 Task: Look for space in Sebdou, Algeria from 11th June, 2023 to 15th June, 2023 for 2 adults in price range Rs.7000 to Rs.16000. Place can be private room with 1  bedroom having 2 beds and 1 bathroom. Property type can be house, flat, hotel. Amenities needed are: washing machine. Booking option can be shelf check-in. Required host language is .
Action: Mouse moved to (732, 101)
Screenshot: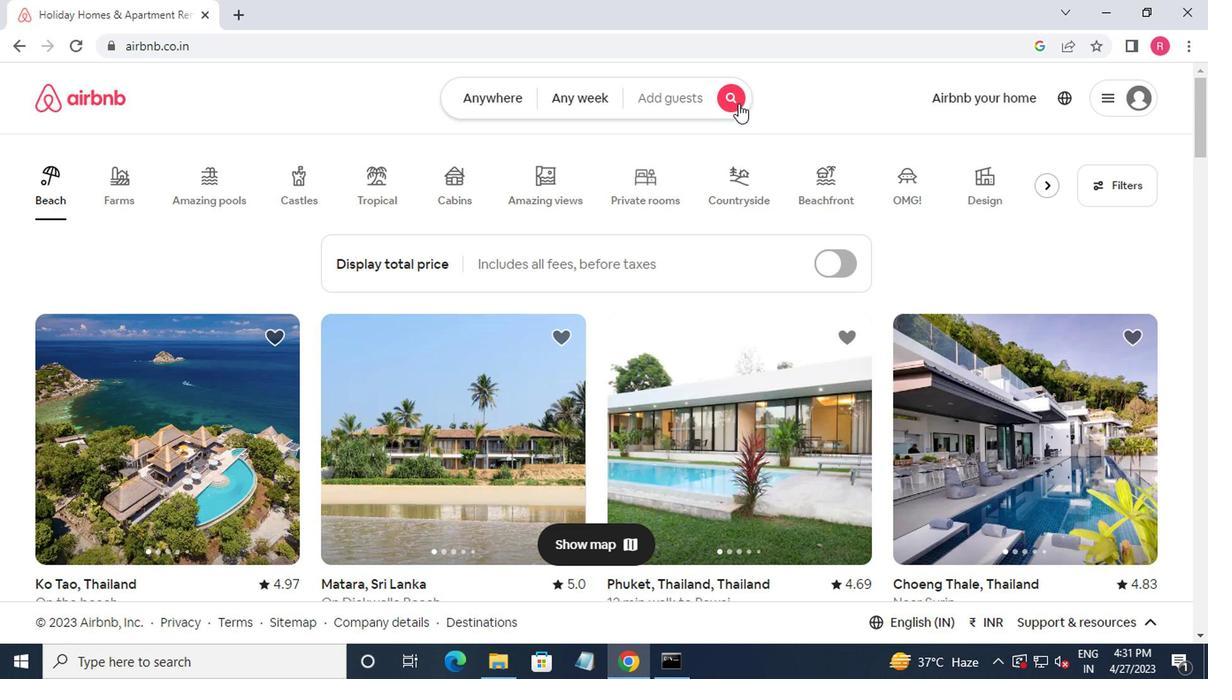 
Action: Mouse pressed left at (732, 101)
Screenshot: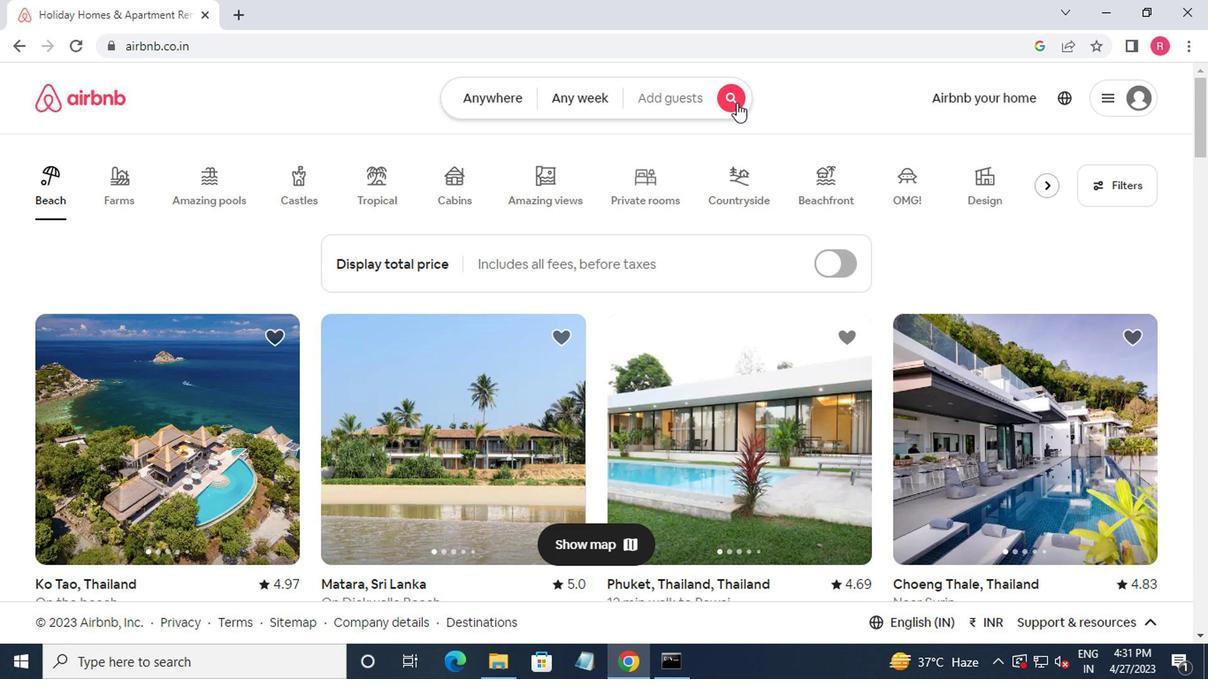 
Action: Mouse moved to (340, 170)
Screenshot: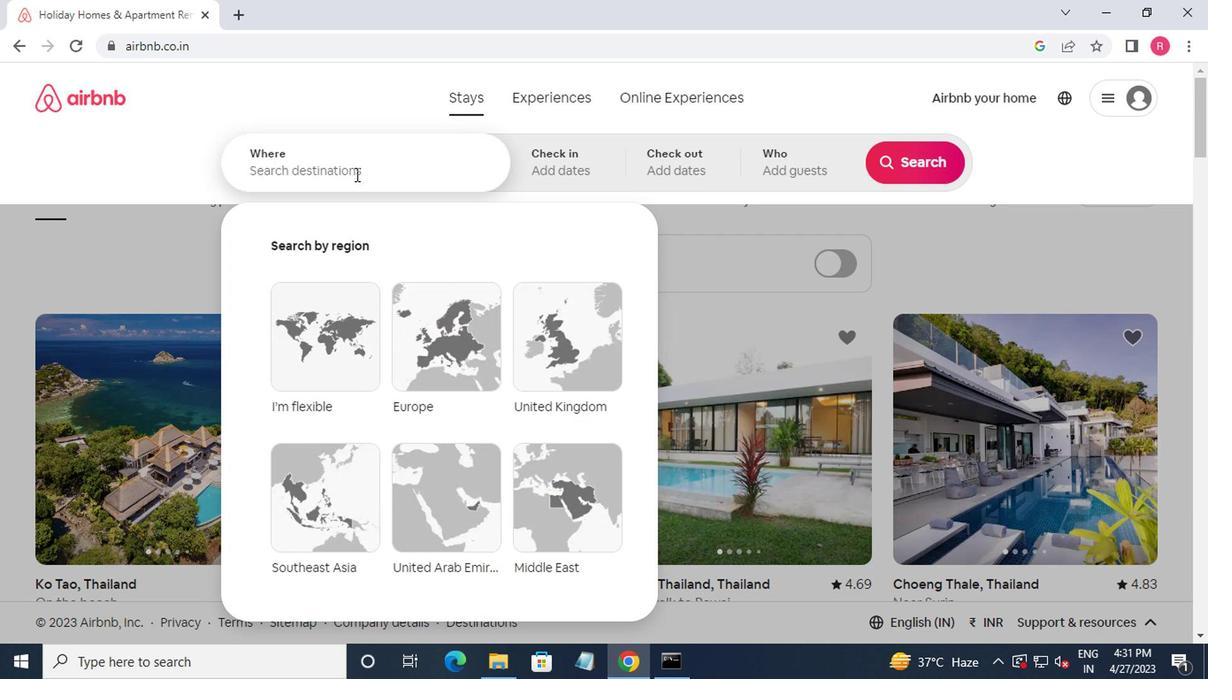 
Action: Mouse pressed left at (340, 170)
Screenshot: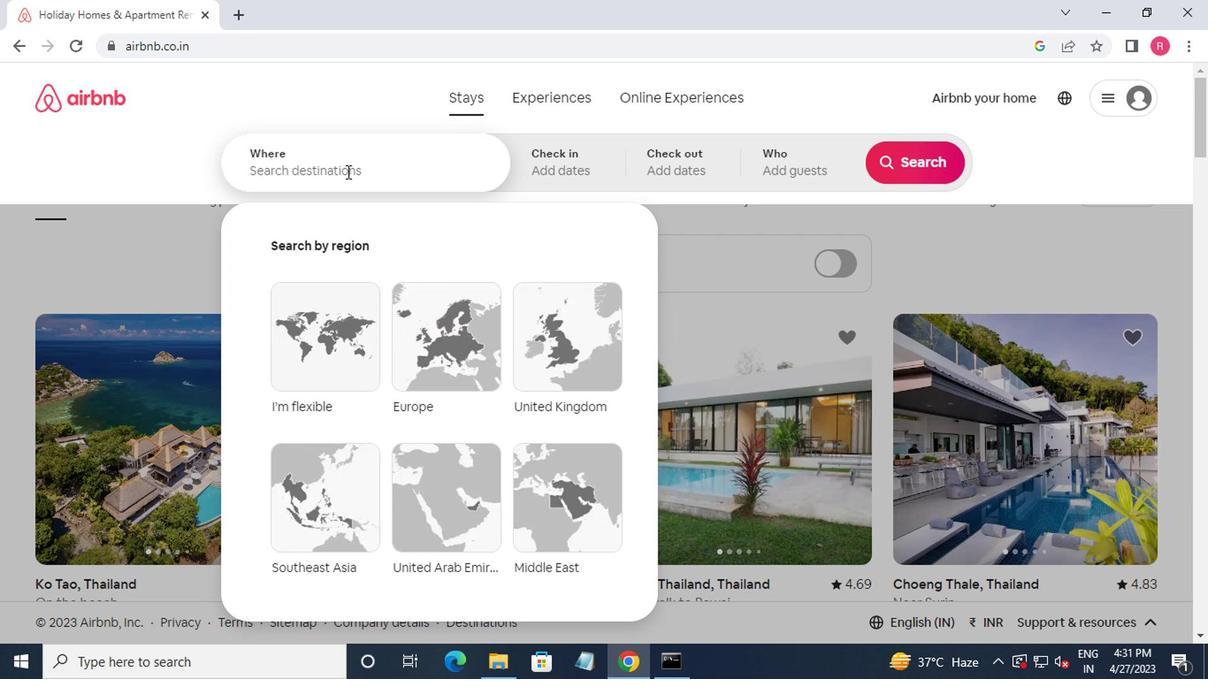 
Action: Mouse moved to (344, 185)
Screenshot: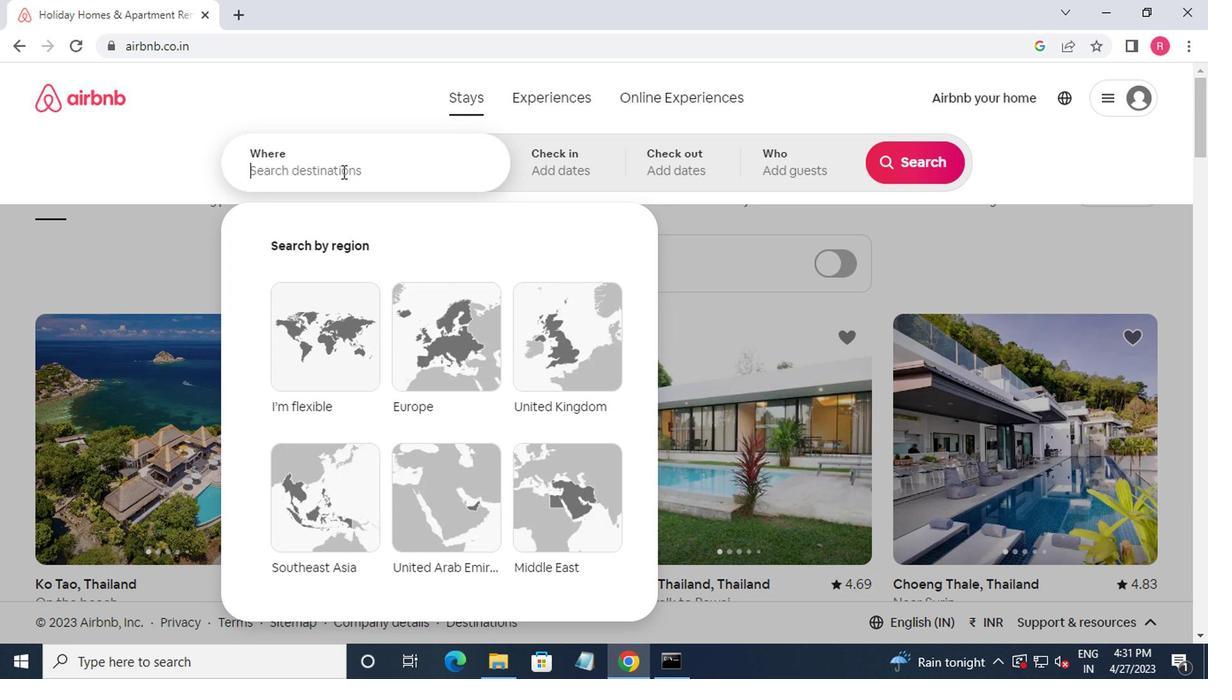 
Action: Key pressed sebdou,al<Key.down><Key.enter>
Screenshot: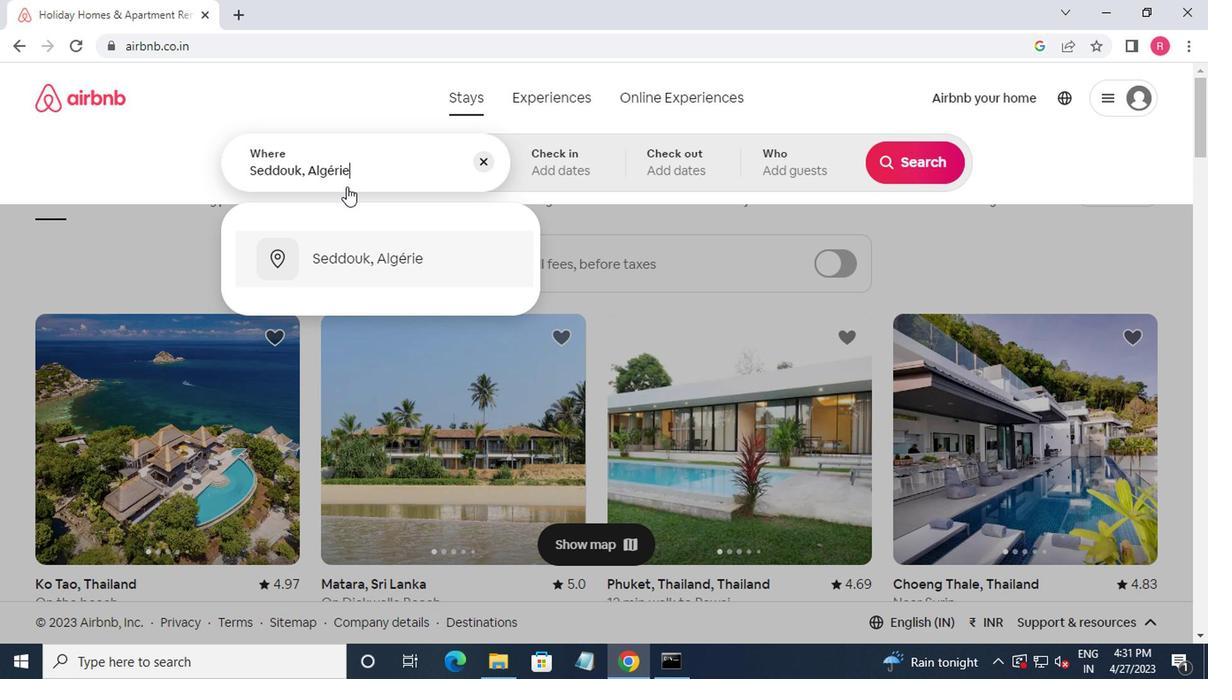 
Action: Mouse moved to (890, 298)
Screenshot: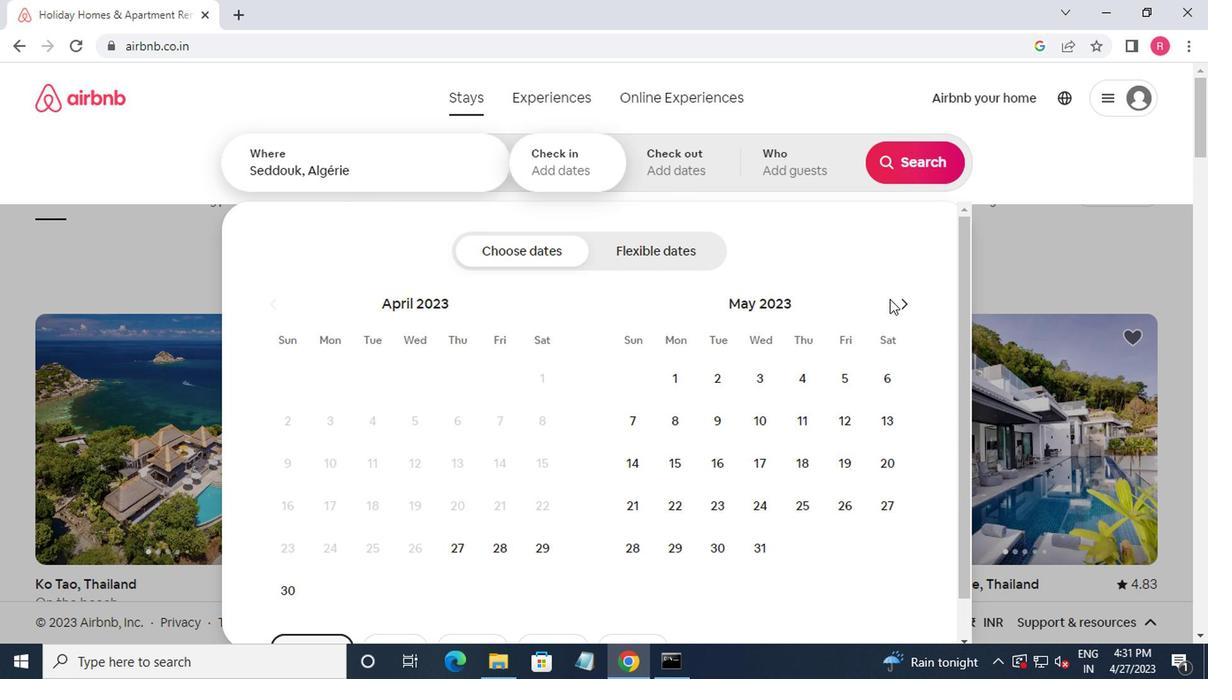 
Action: Mouse pressed left at (890, 298)
Screenshot: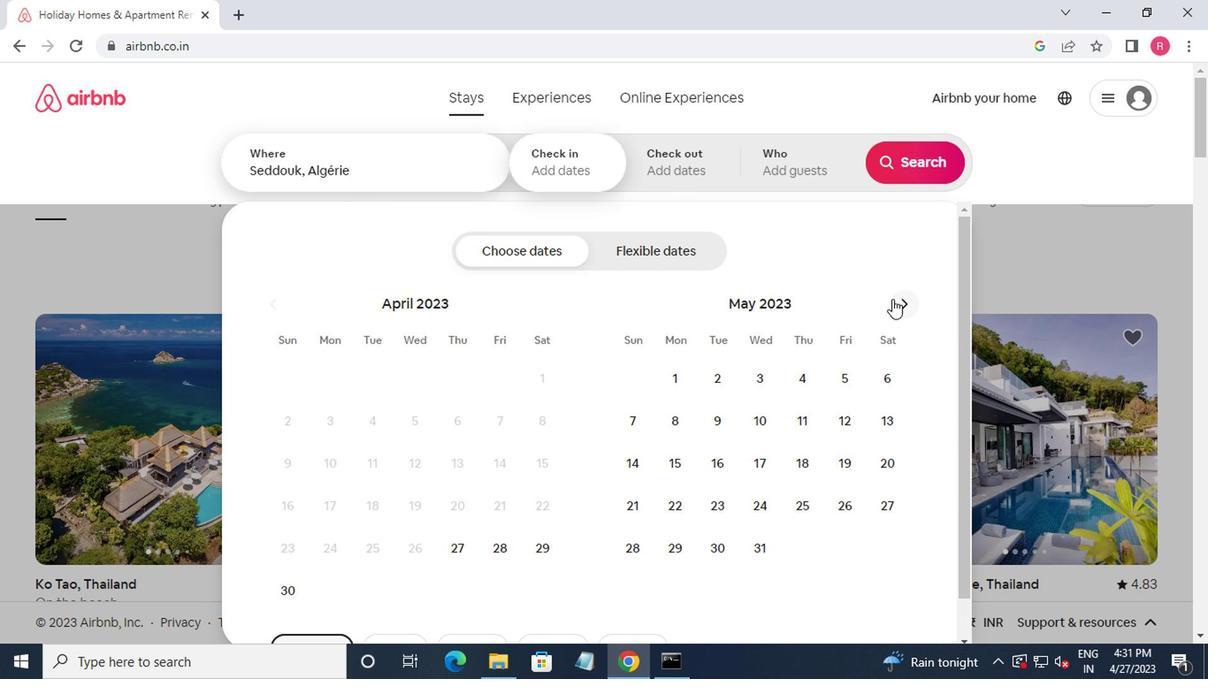 
Action: Mouse moved to (648, 470)
Screenshot: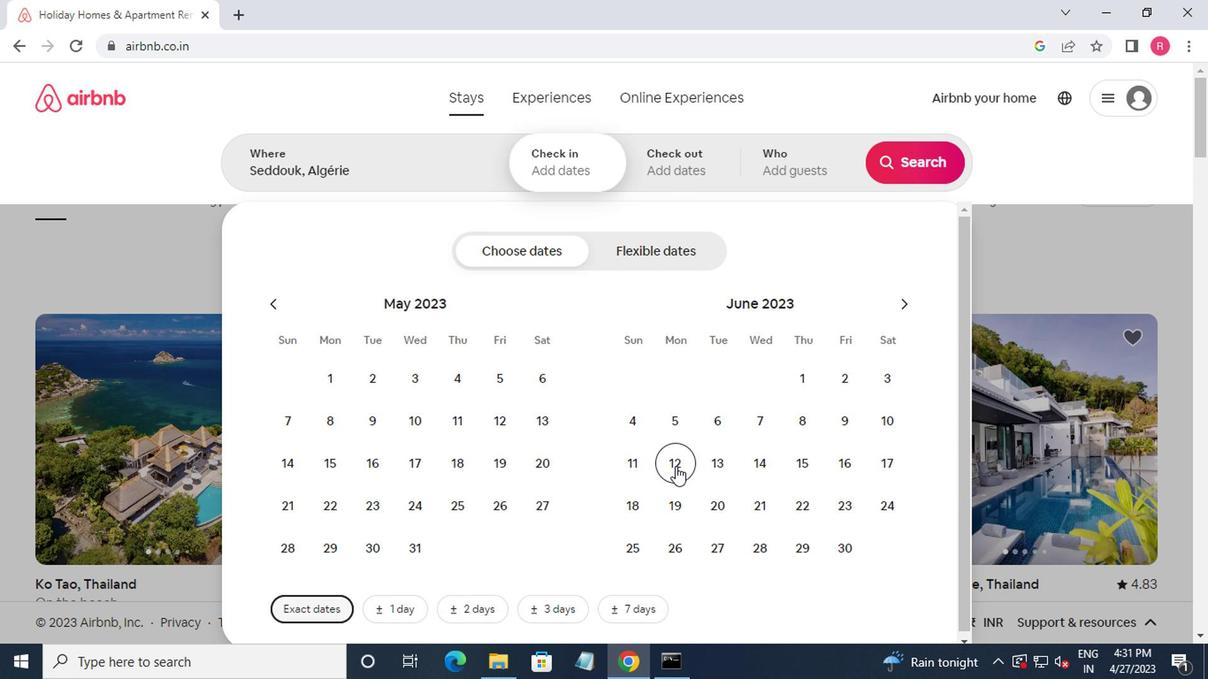 
Action: Mouse pressed left at (648, 470)
Screenshot: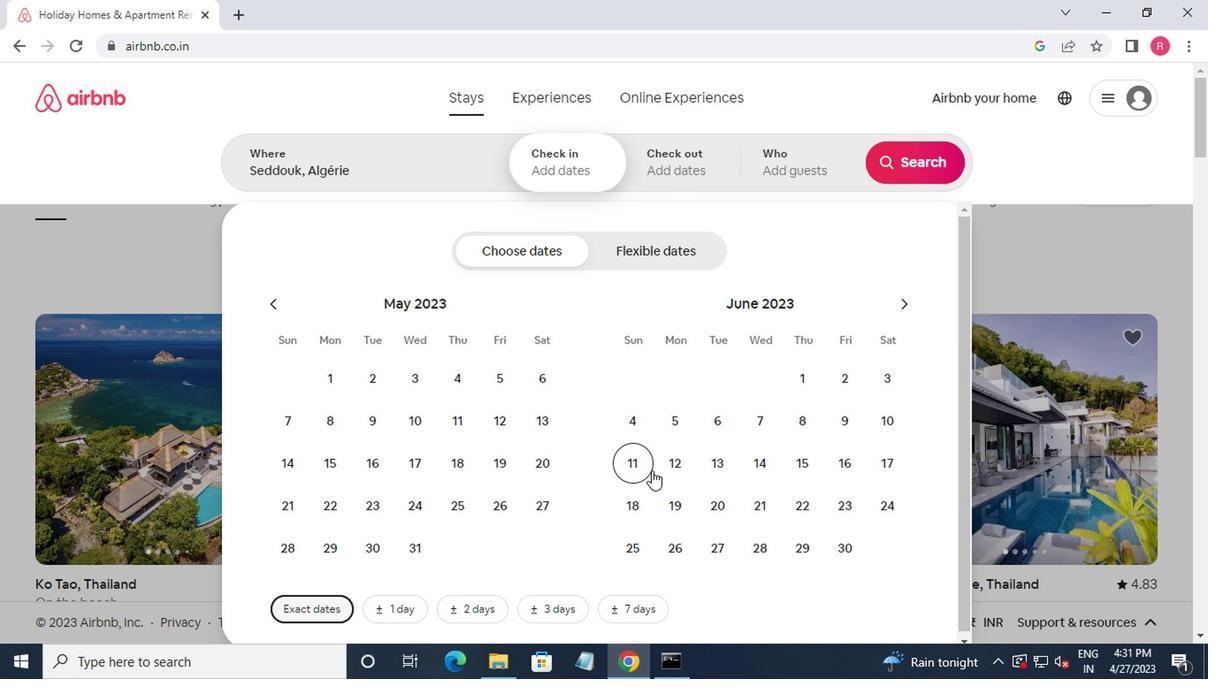 
Action: Mouse moved to (808, 470)
Screenshot: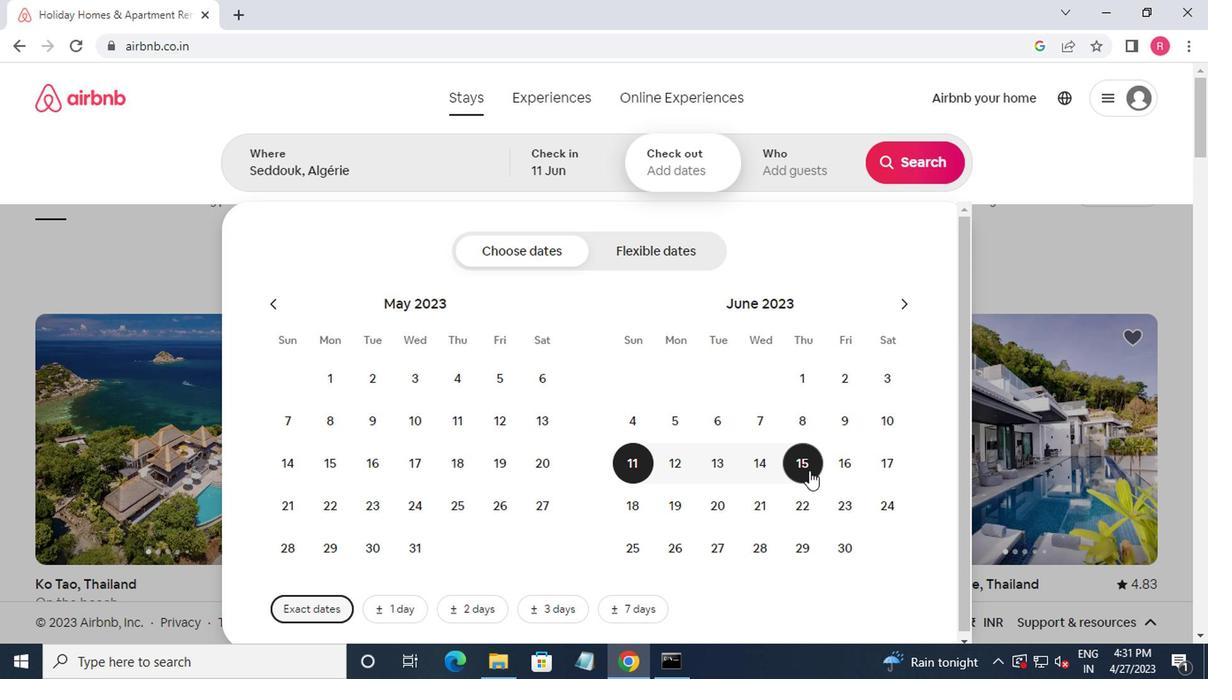 
Action: Mouse pressed left at (808, 470)
Screenshot: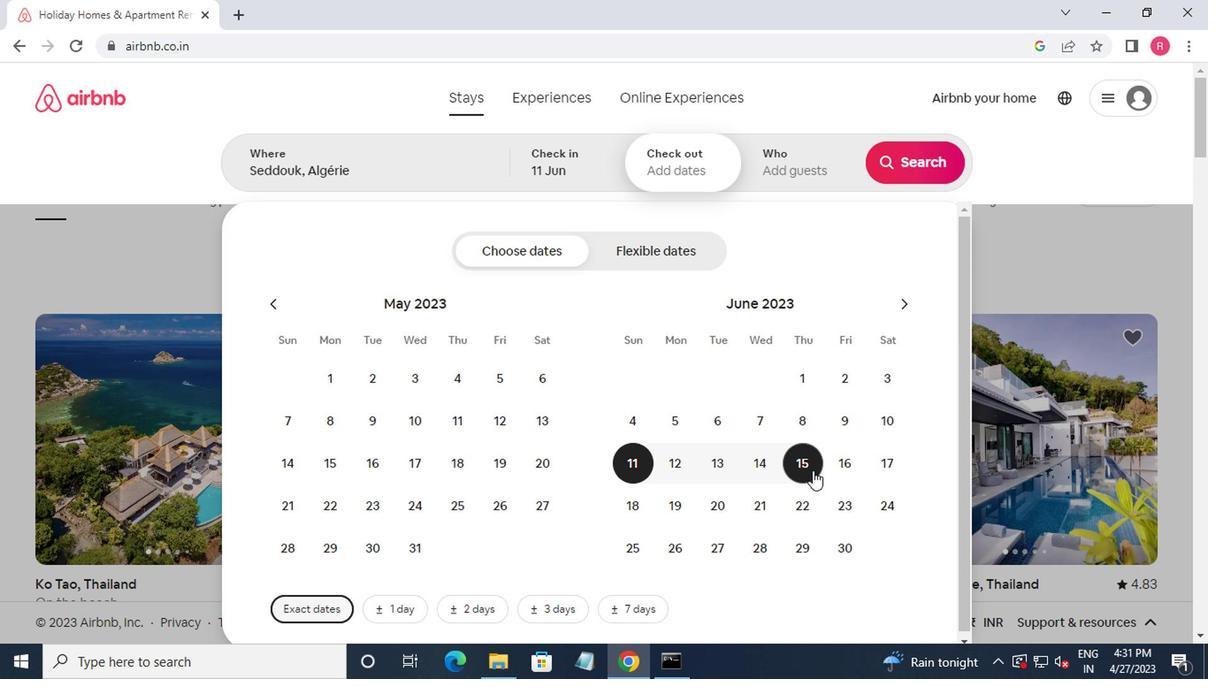 
Action: Mouse moved to (790, 150)
Screenshot: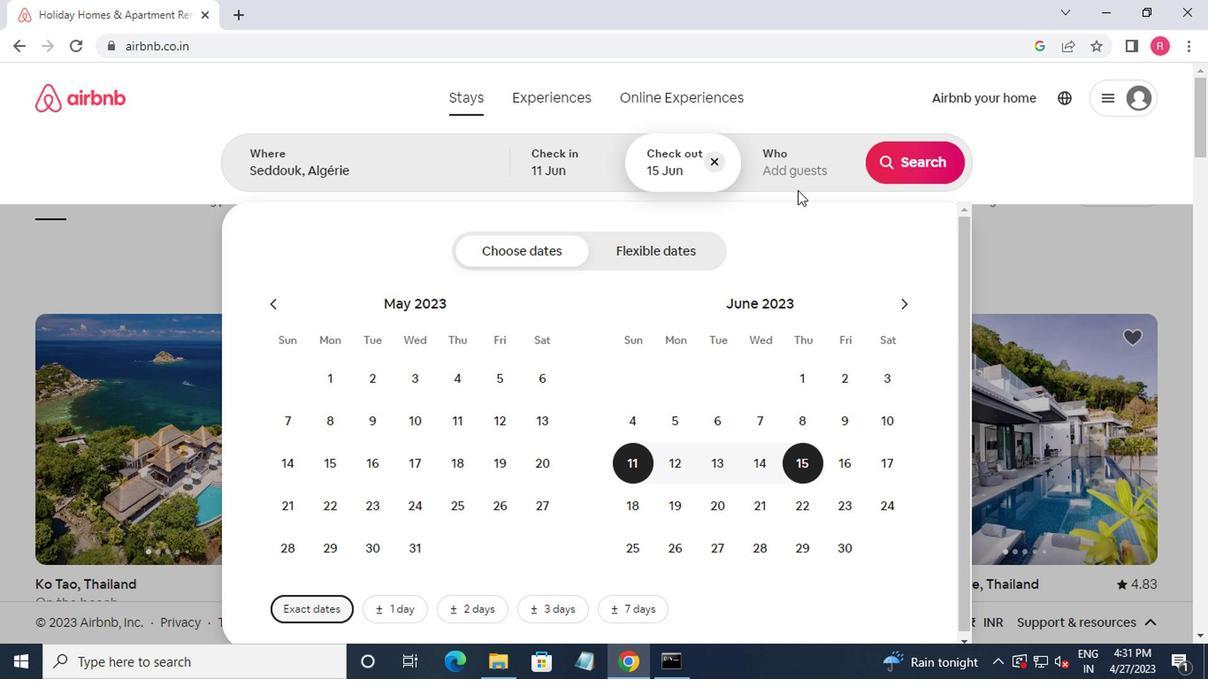 
Action: Mouse pressed left at (790, 150)
Screenshot: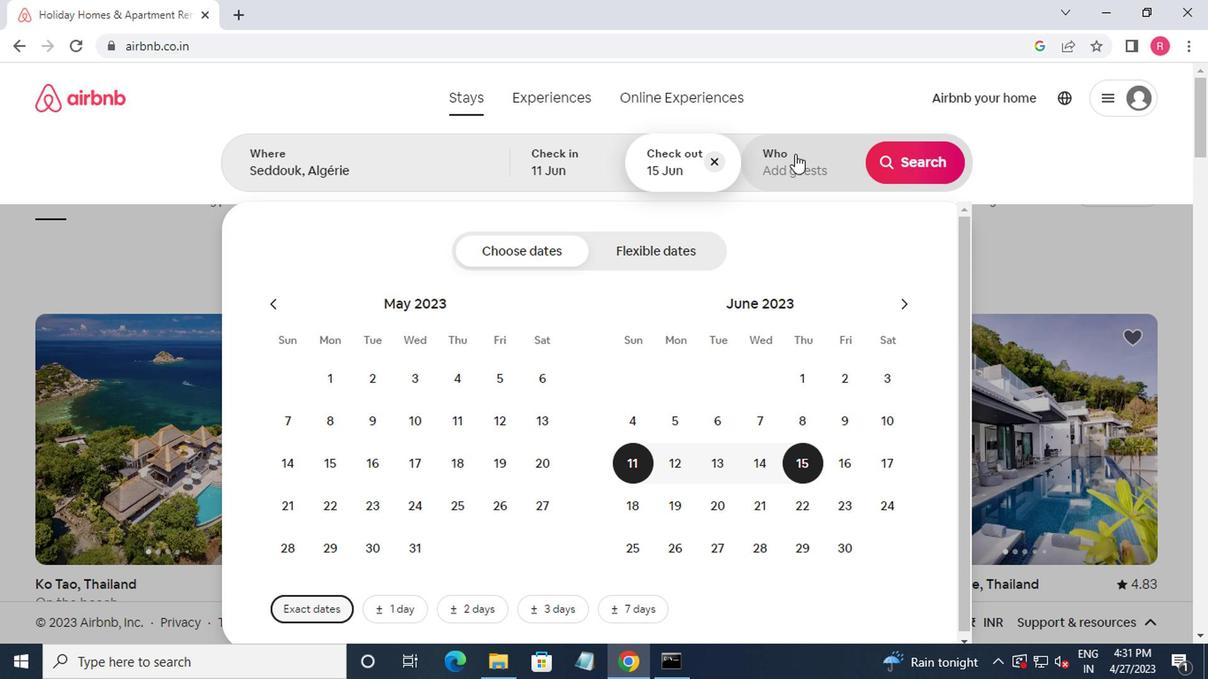 
Action: Mouse moved to (900, 248)
Screenshot: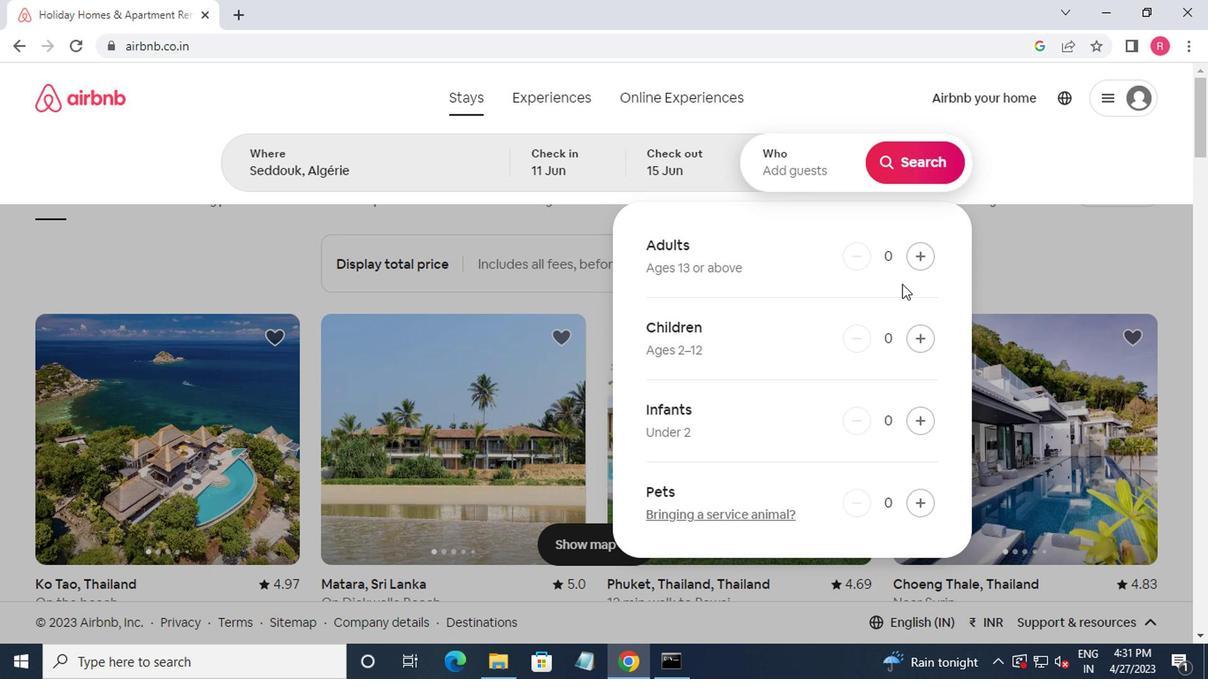 
Action: Mouse pressed left at (900, 248)
Screenshot: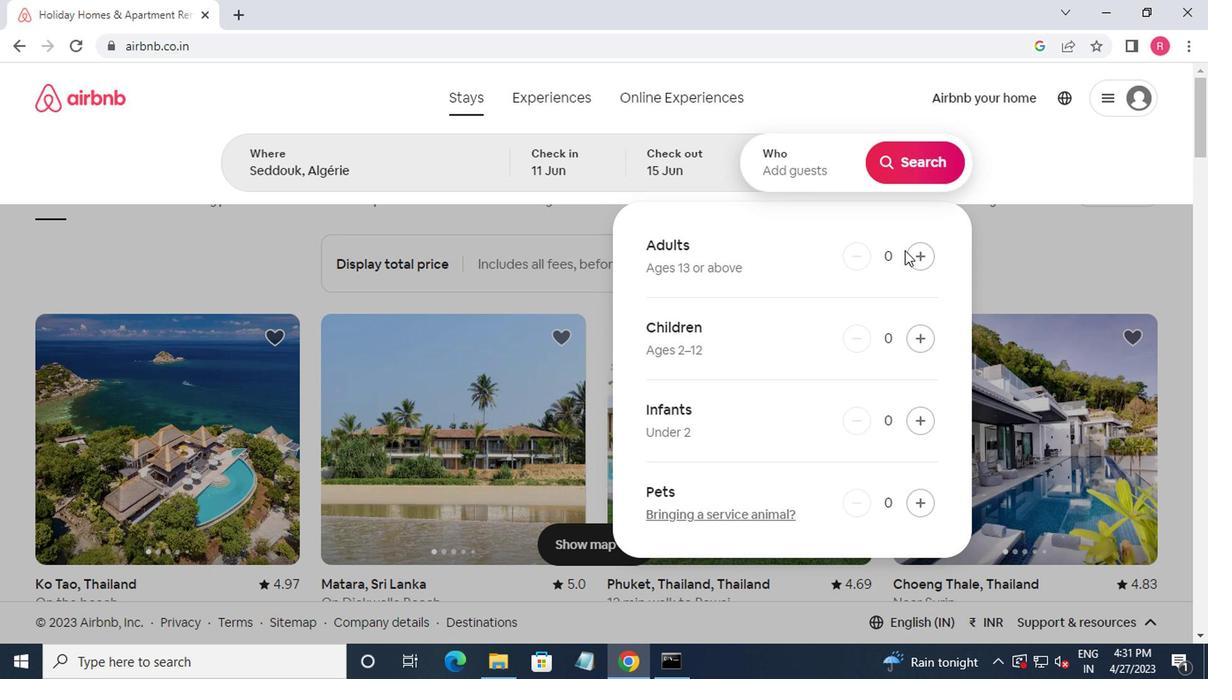 
Action: Mouse pressed left at (900, 248)
Screenshot: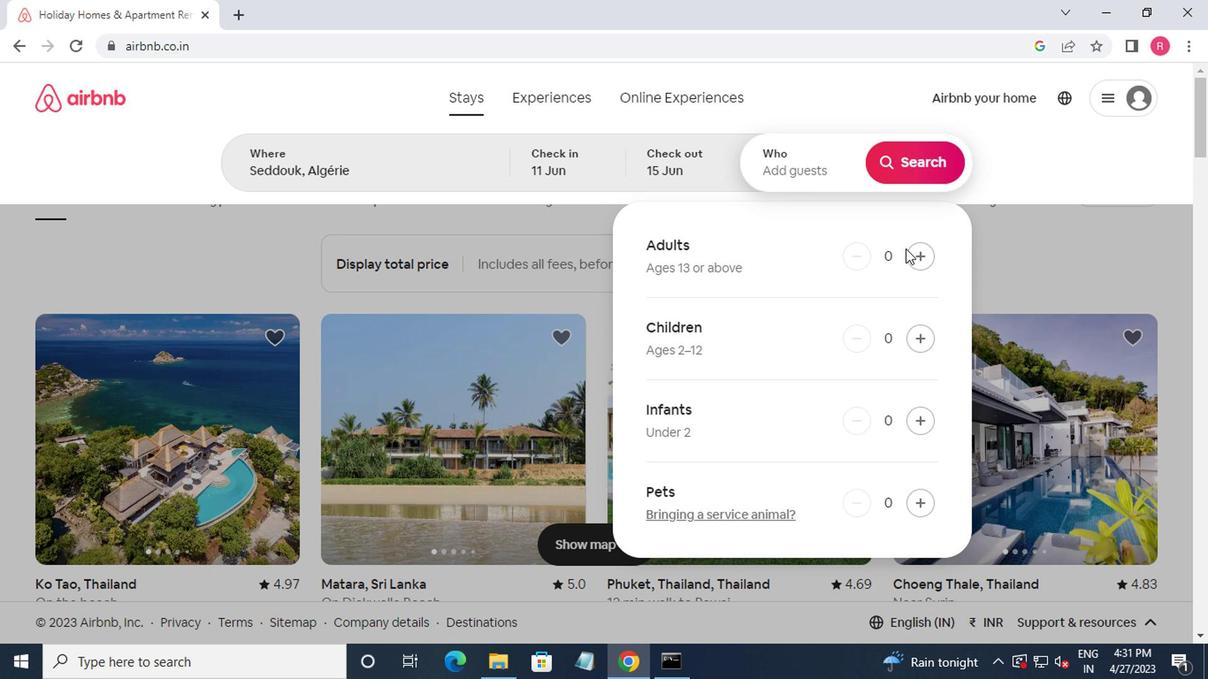 
Action: Mouse moved to (907, 252)
Screenshot: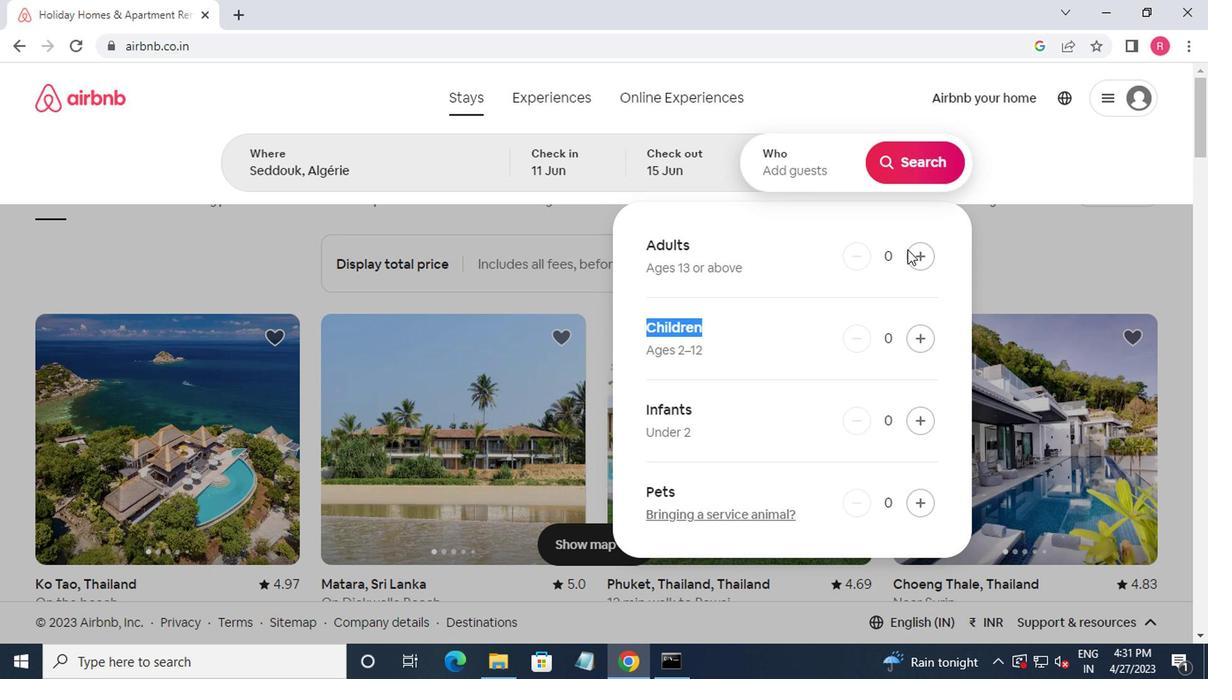 
Action: Mouse pressed left at (907, 252)
Screenshot: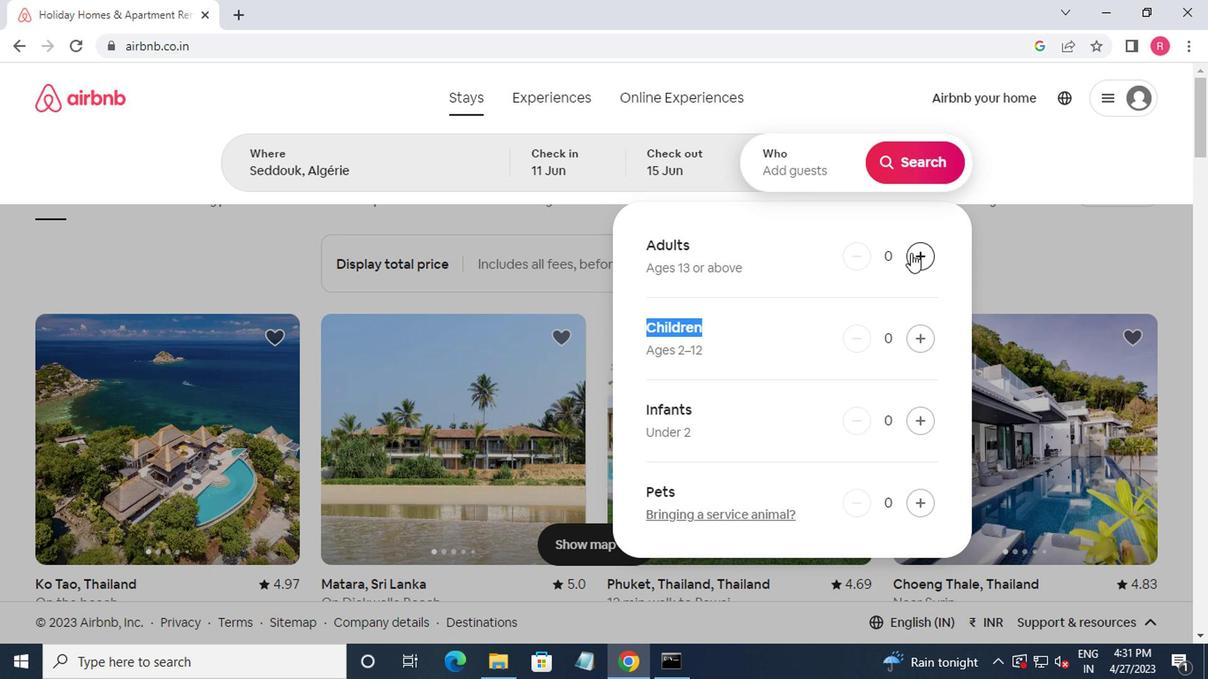 
Action: Mouse pressed left at (907, 252)
Screenshot: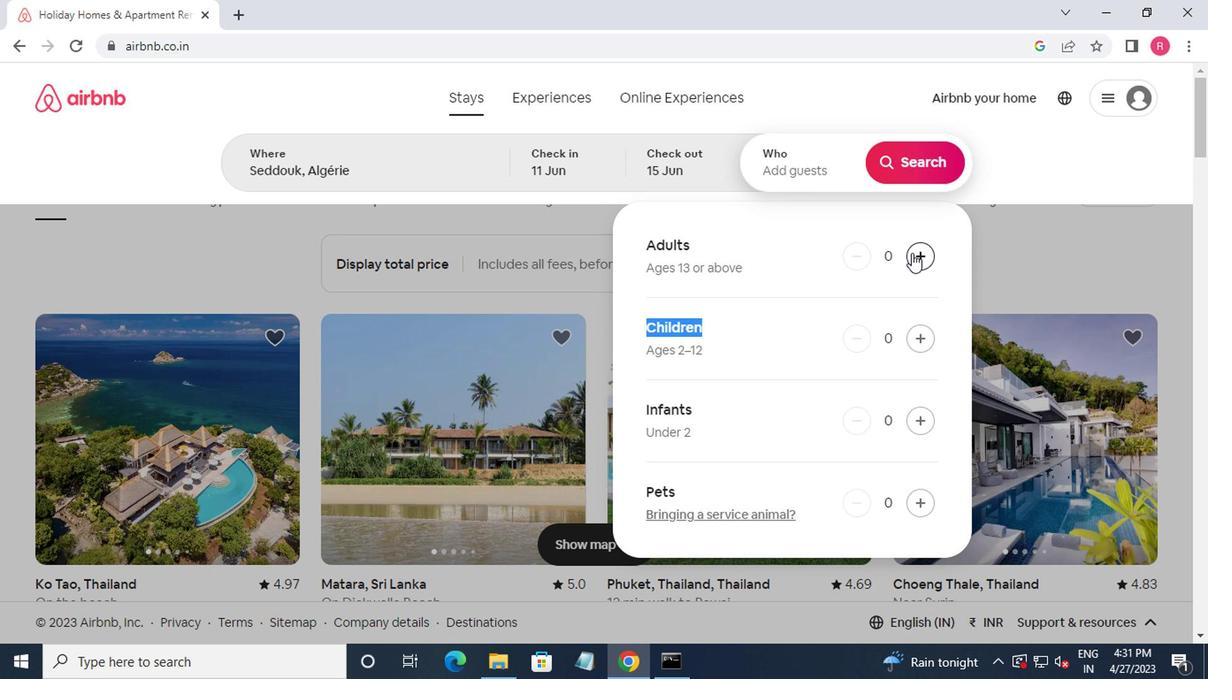 
Action: Mouse moved to (898, 180)
Screenshot: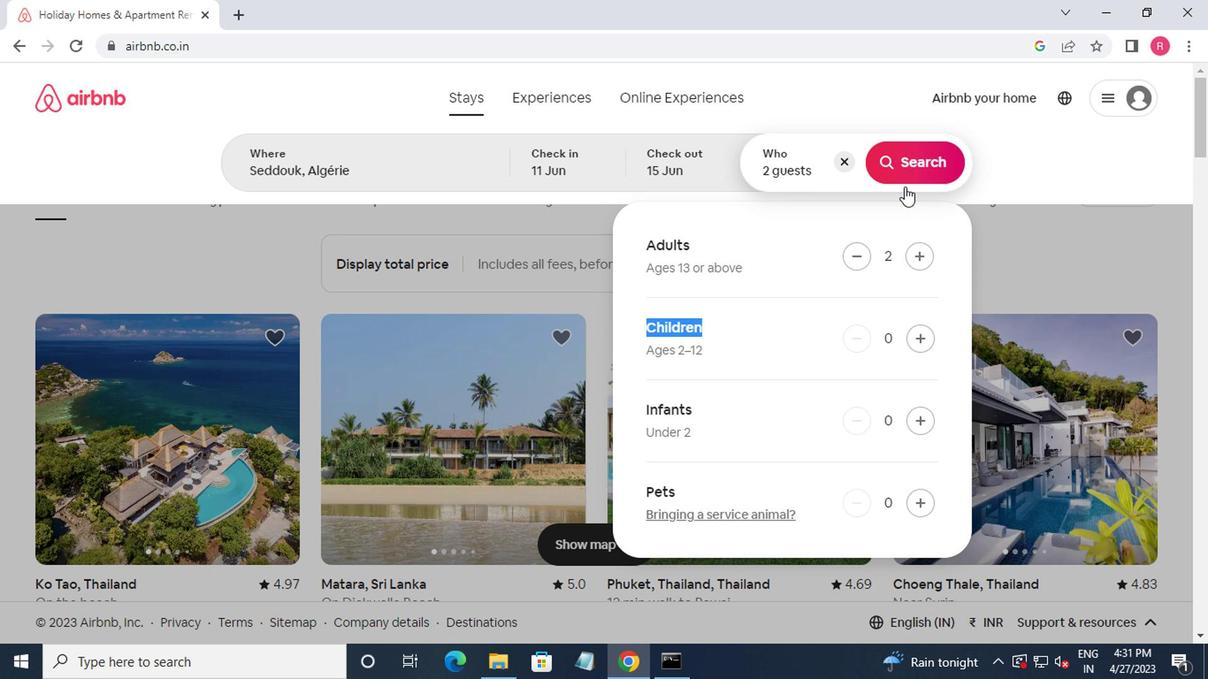 
Action: Mouse pressed left at (898, 180)
Screenshot: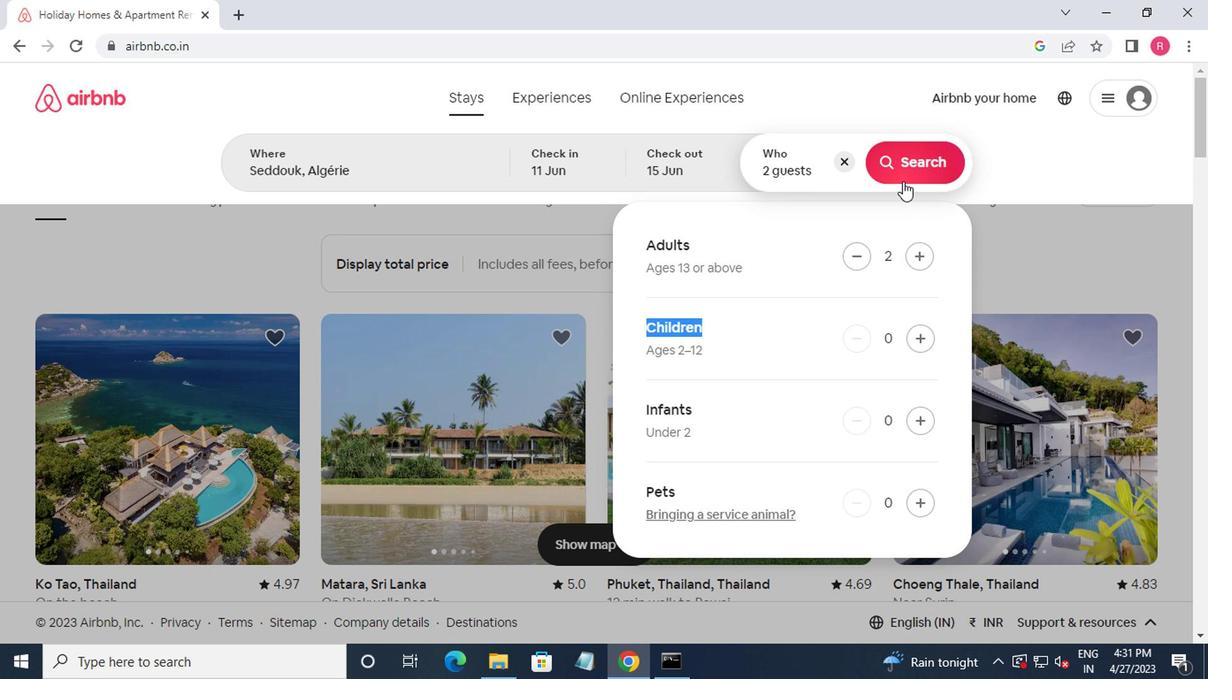 
Action: Mouse moved to (1098, 174)
Screenshot: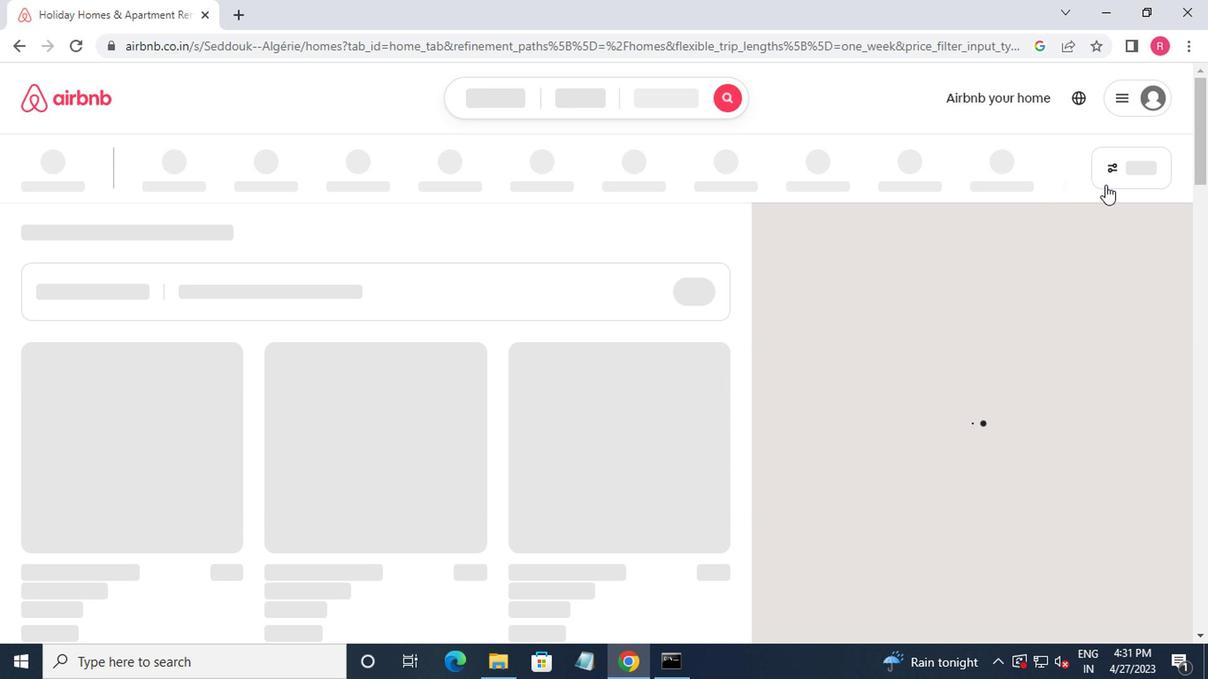 
Action: Mouse pressed left at (1098, 174)
Screenshot: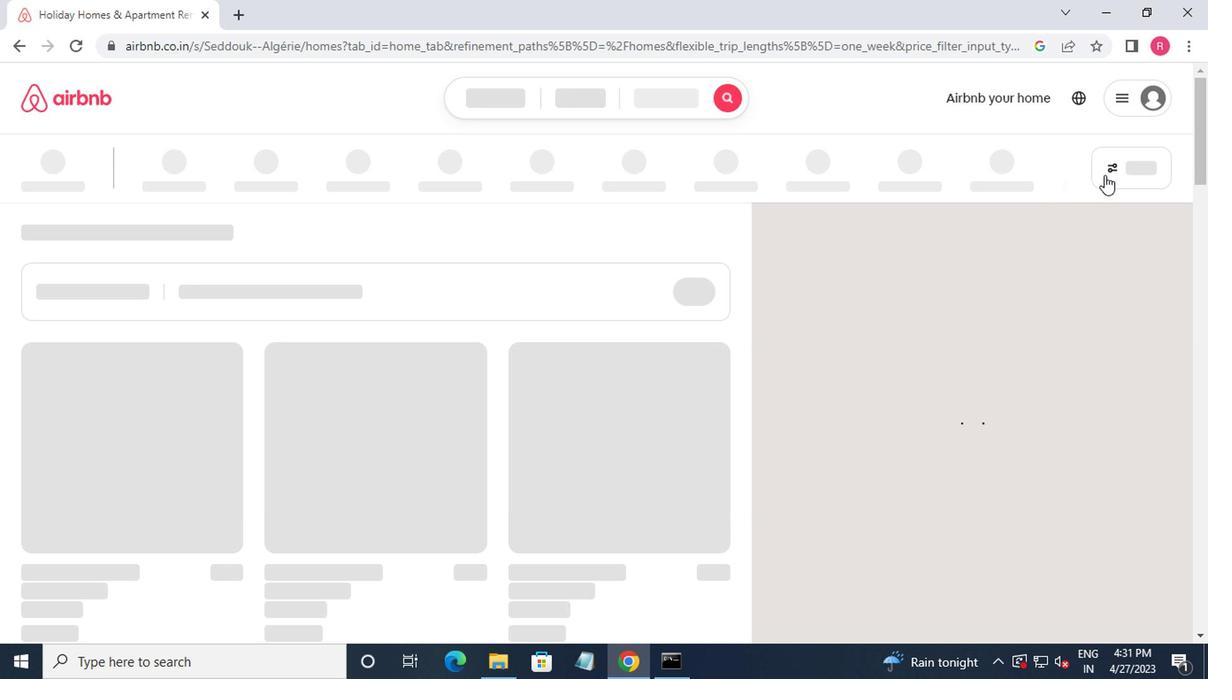 
Action: Mouse moved to (406, 390)
Screenshot: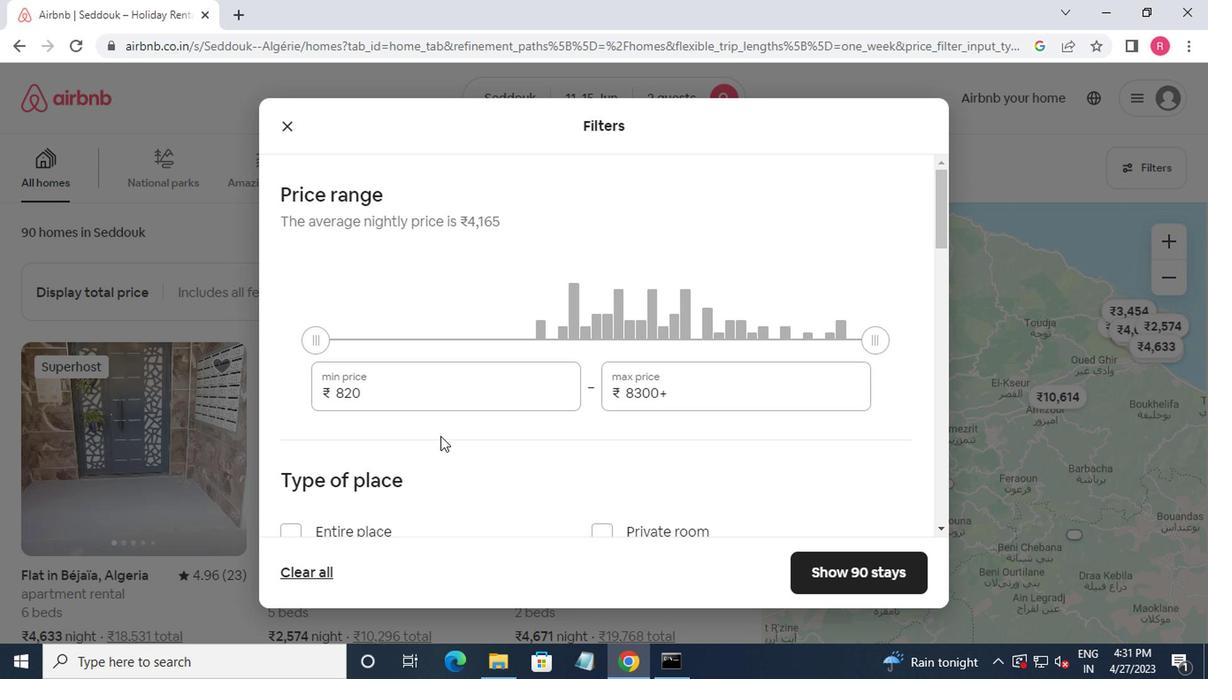 
Action: Mouse pressed left at (406, 390)
Screenshot: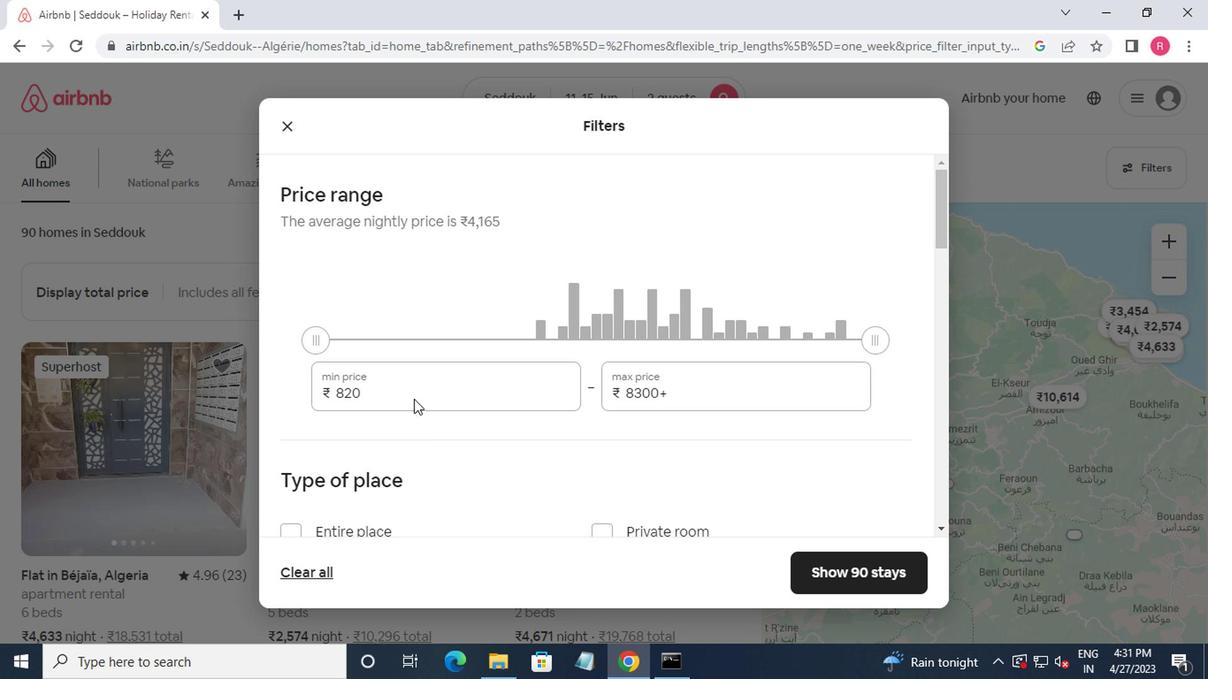 
Action: Mouse moved to (412, 393)
Screenshot: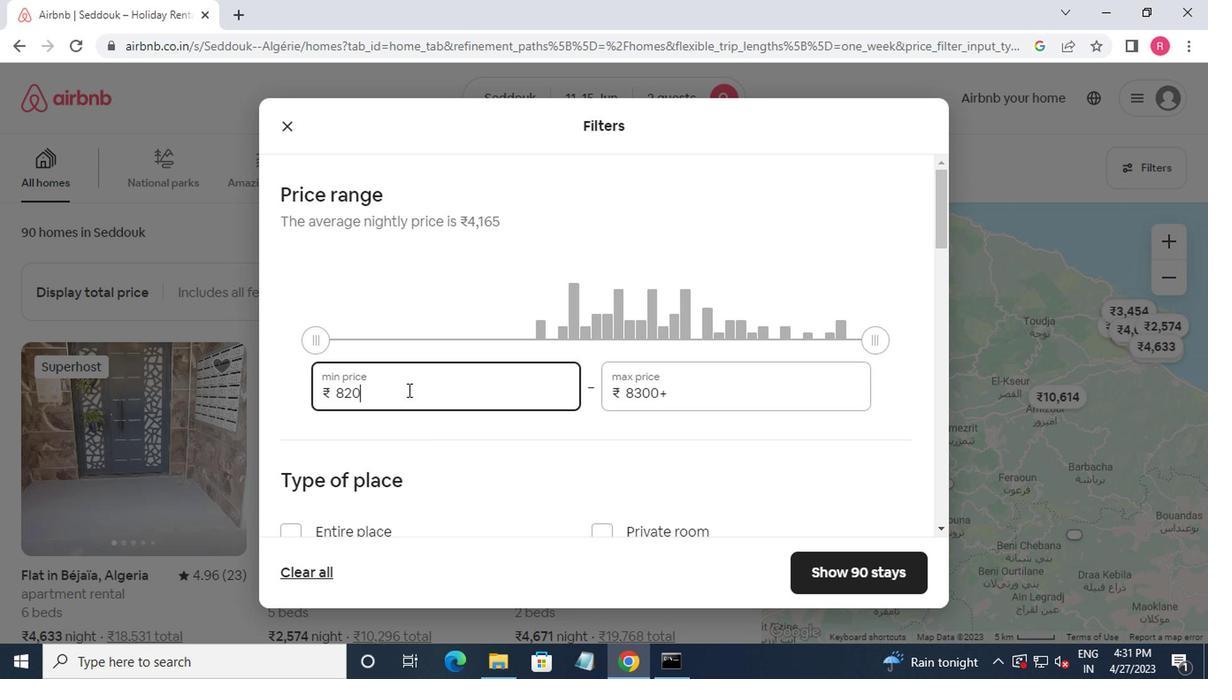 
Action: Key pressed <Key.backspace><Key.backspace><Key.backspace><Key.backspace>7000<Key.tab>16000
Screenshot: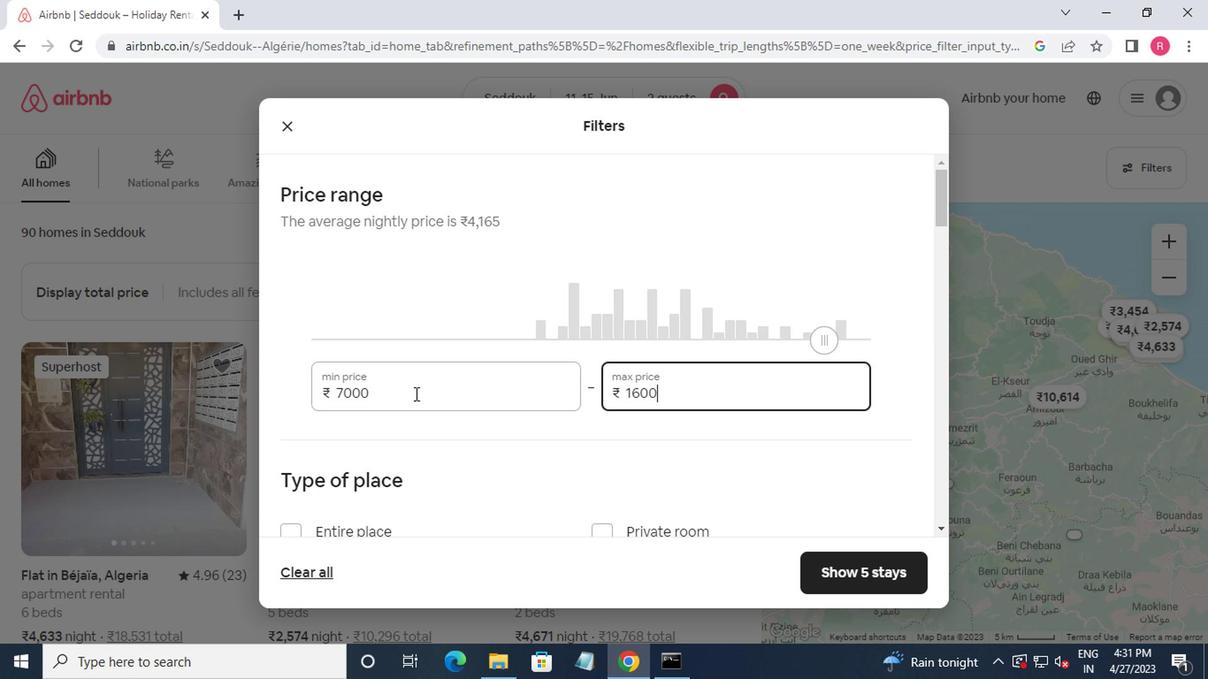 
Action: Mouse moved to (414, 399)
Screenshot: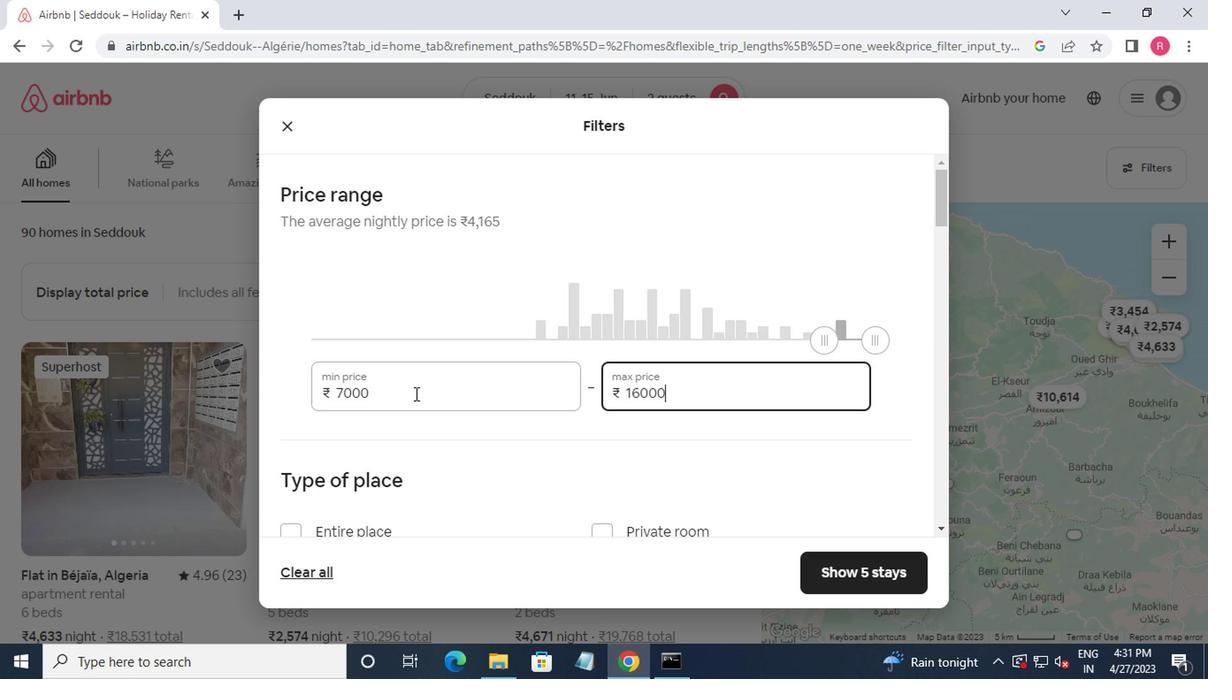 
Action: Mouse scrolled (414, 399) with delta (0, 0)
Screenshot: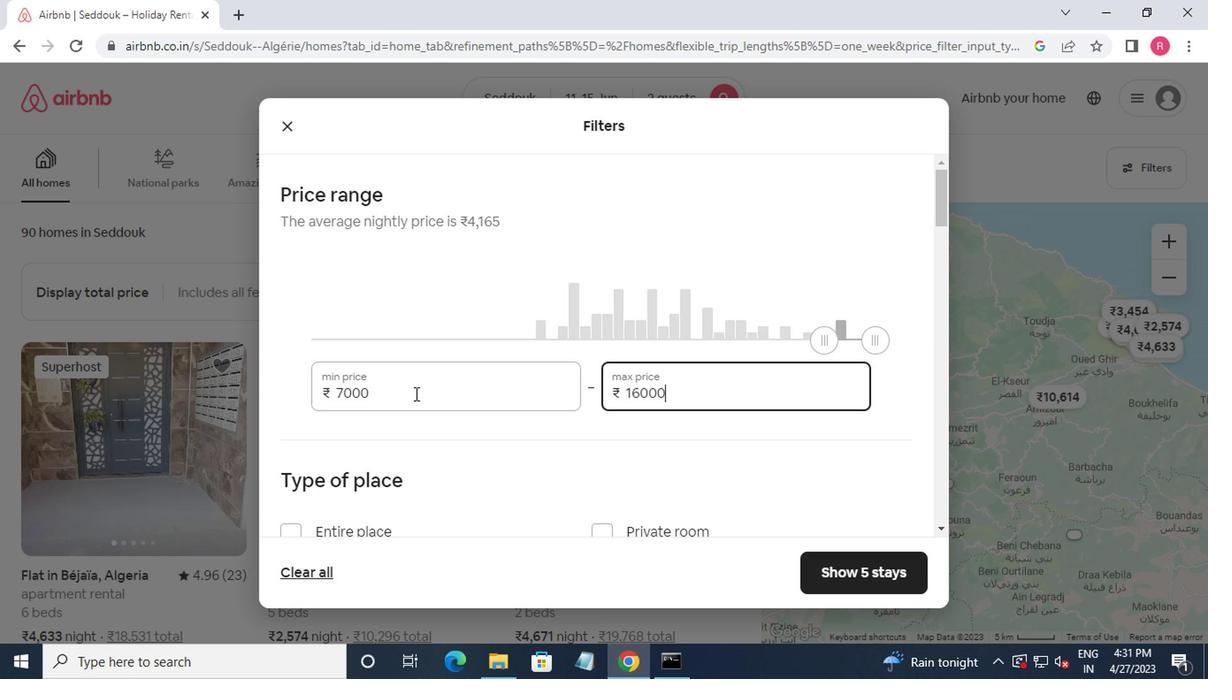 
Action: Mouse moved to (417, 408)
Screenshot: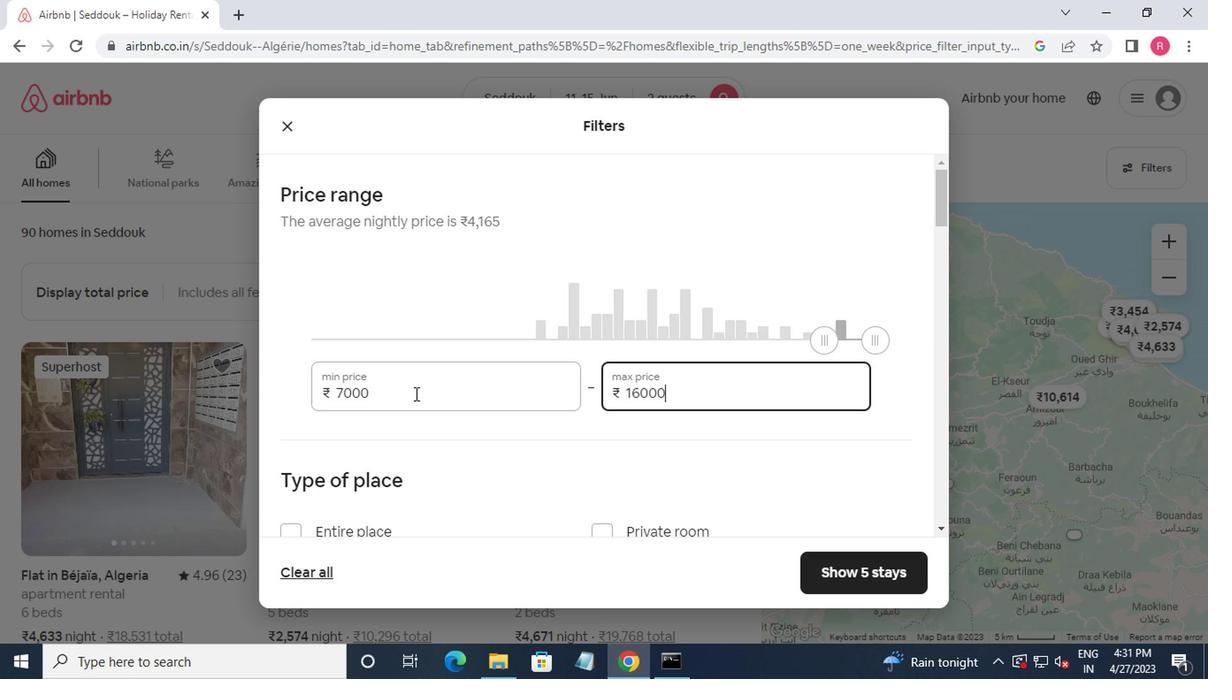 
Action: Mouse scrolled (417, 407) with delta (0, 0)
Screenshot: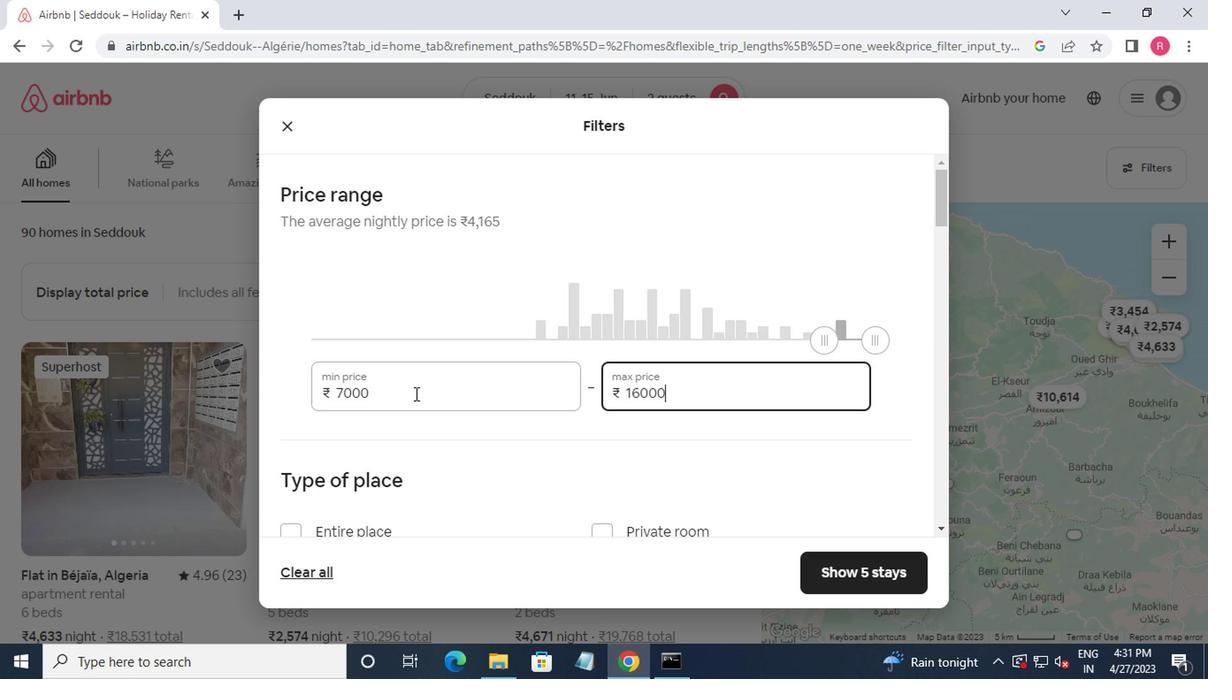 
Action: Mouse moved to (417, 412)
Screenshot: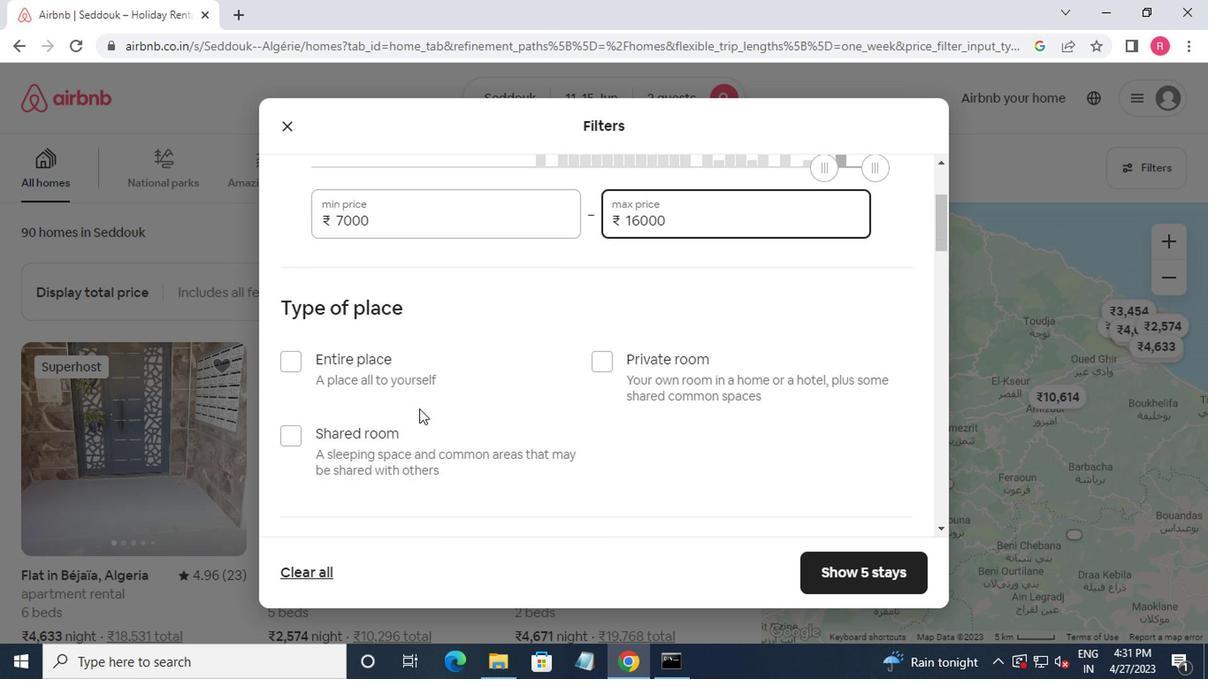 
Action: Mouse scrolled (417, 411) with delta (0, -1)
Screenshot: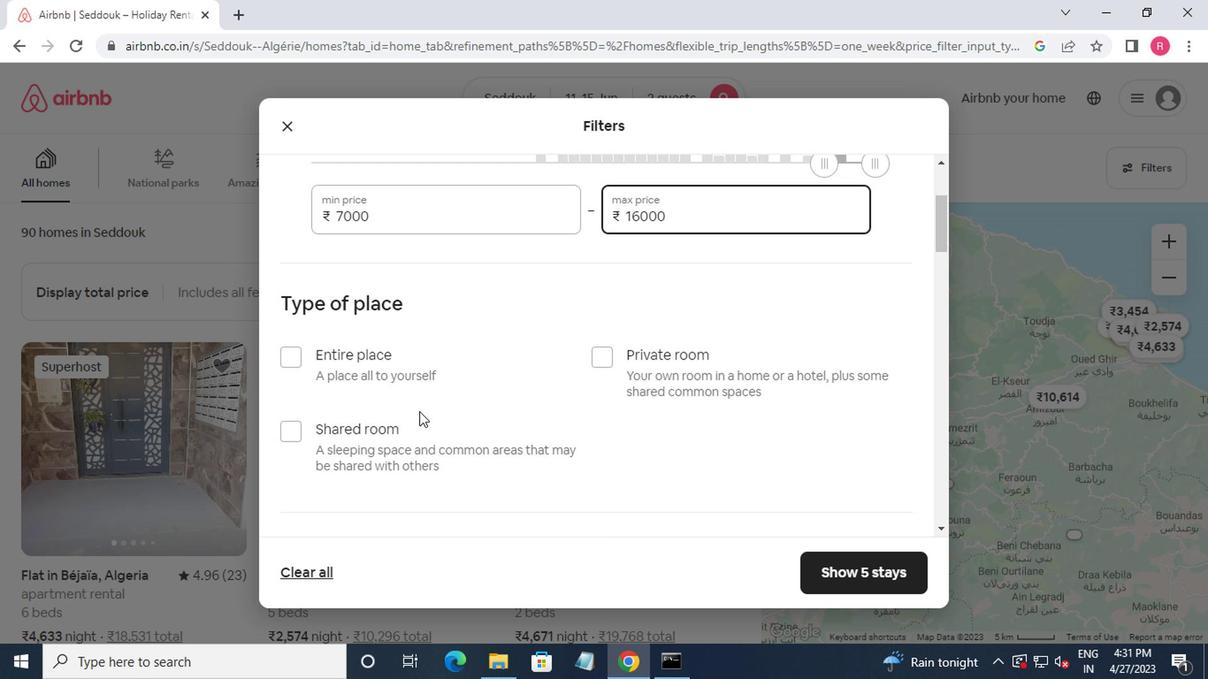 
Action: Mouse moved to (601, 268)
Screenshot: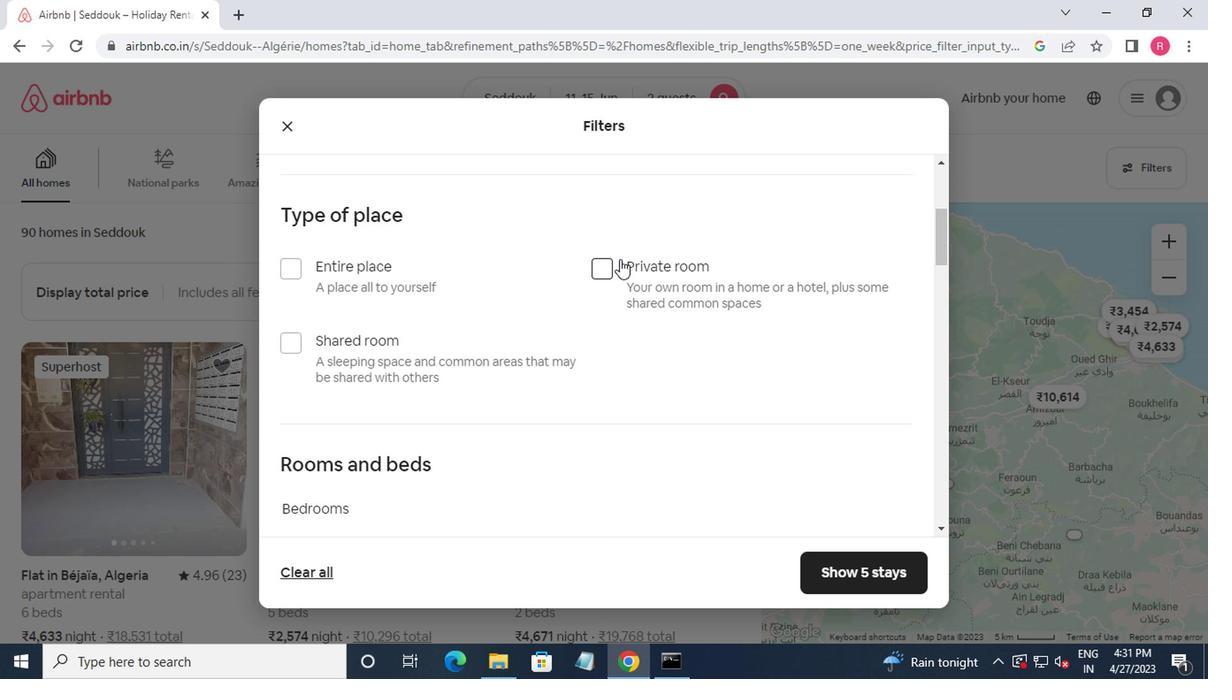 
Action: Mouse pressed left at (601, 268)
Screenshot: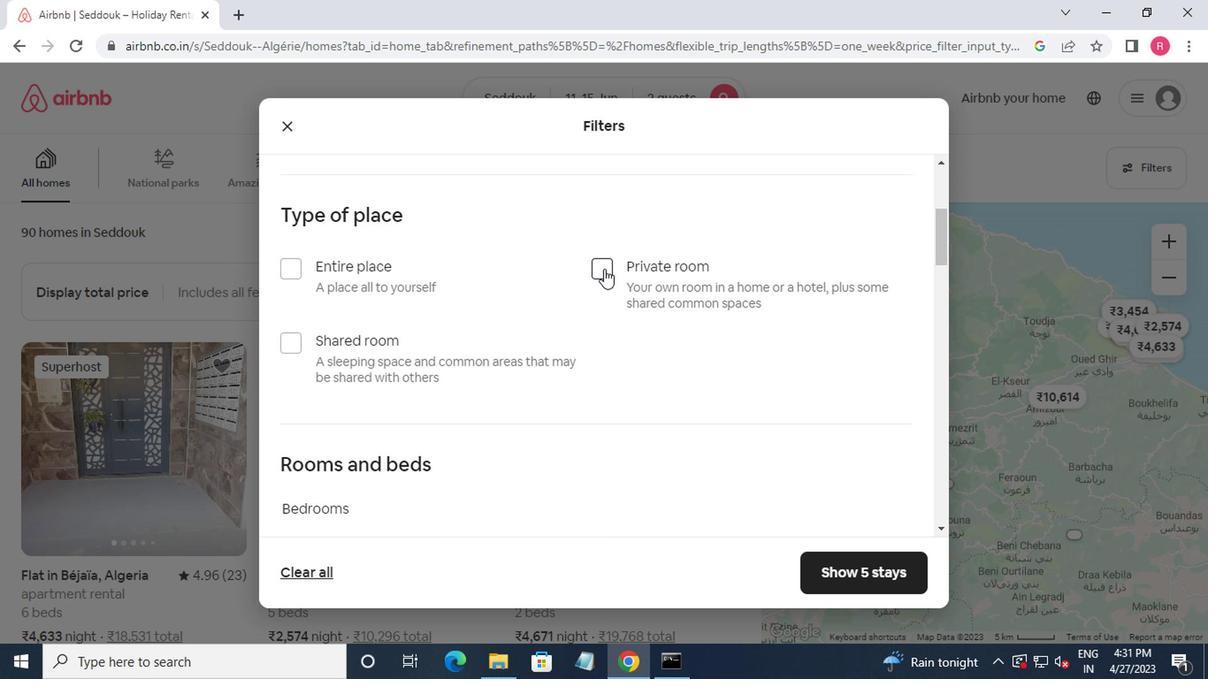 
Action: Mouse scrolled (601, 267) with delta (0, 0)
Screenshot: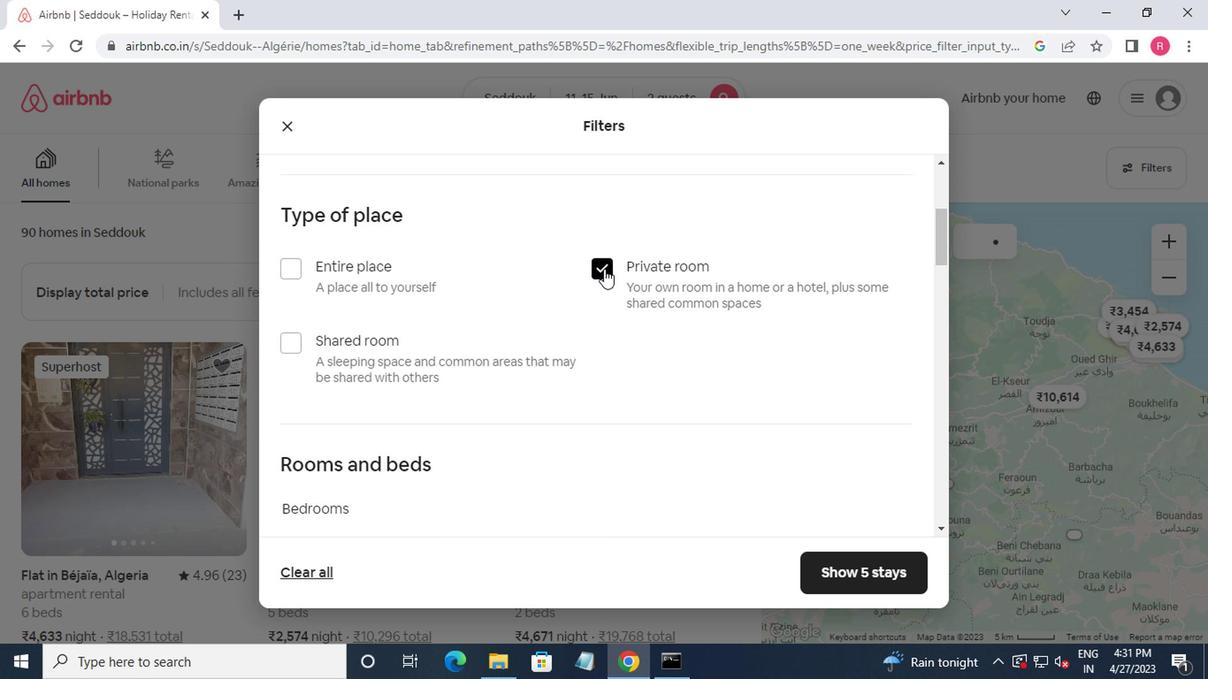 
Action: Mouse scrolled (601, 267) with delta (0, 0)
Screenshot: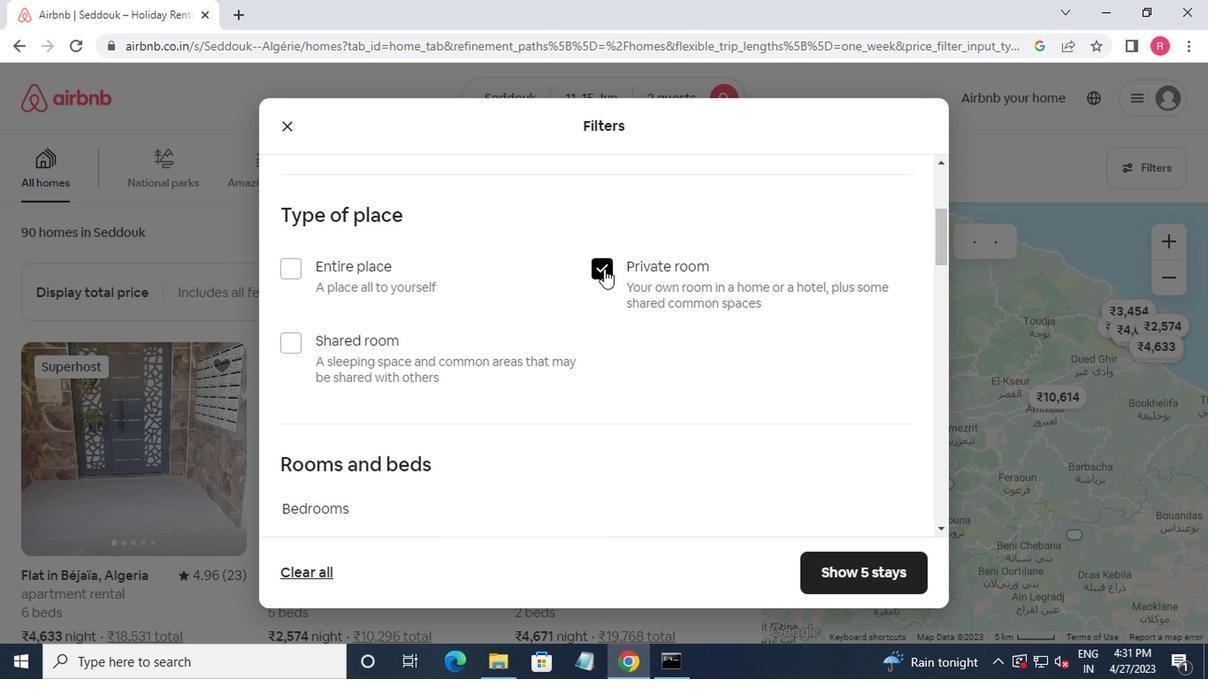 
Action: Mouse moved to (581, 280)
Screenshot: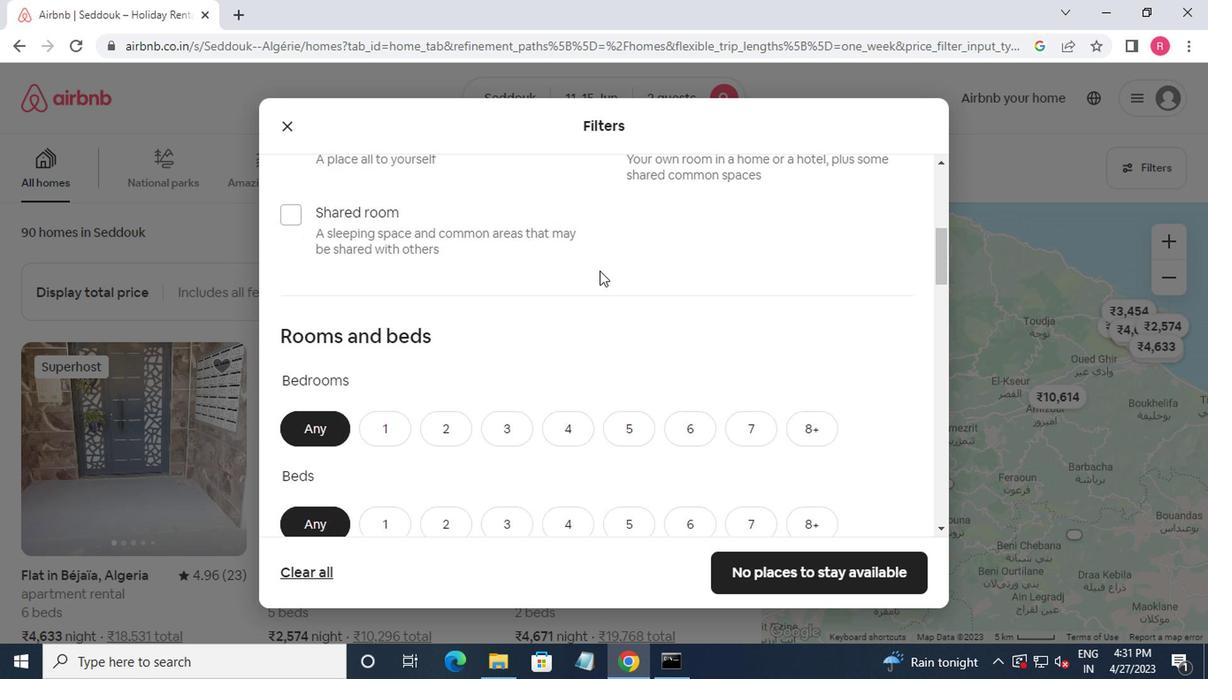 
Action: Mouse scrolled (581, 280) with delta (0, 0)
Screenshot: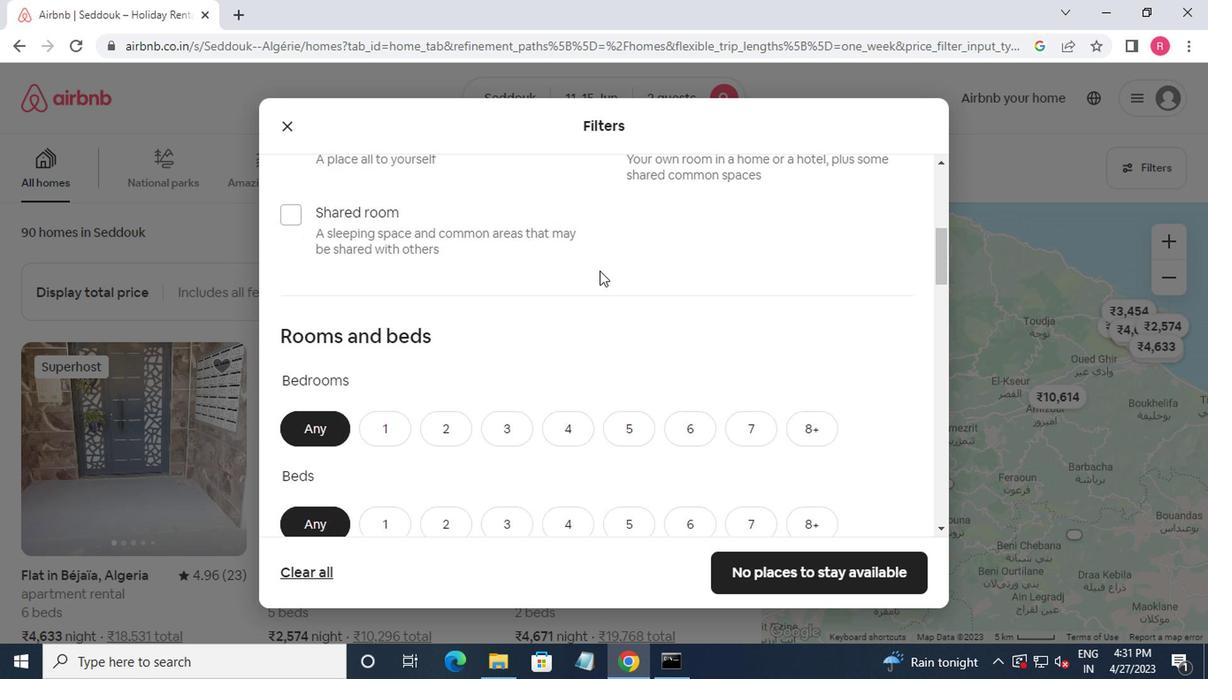 
Action: Mouse moved to (375, 289)
Screenshot: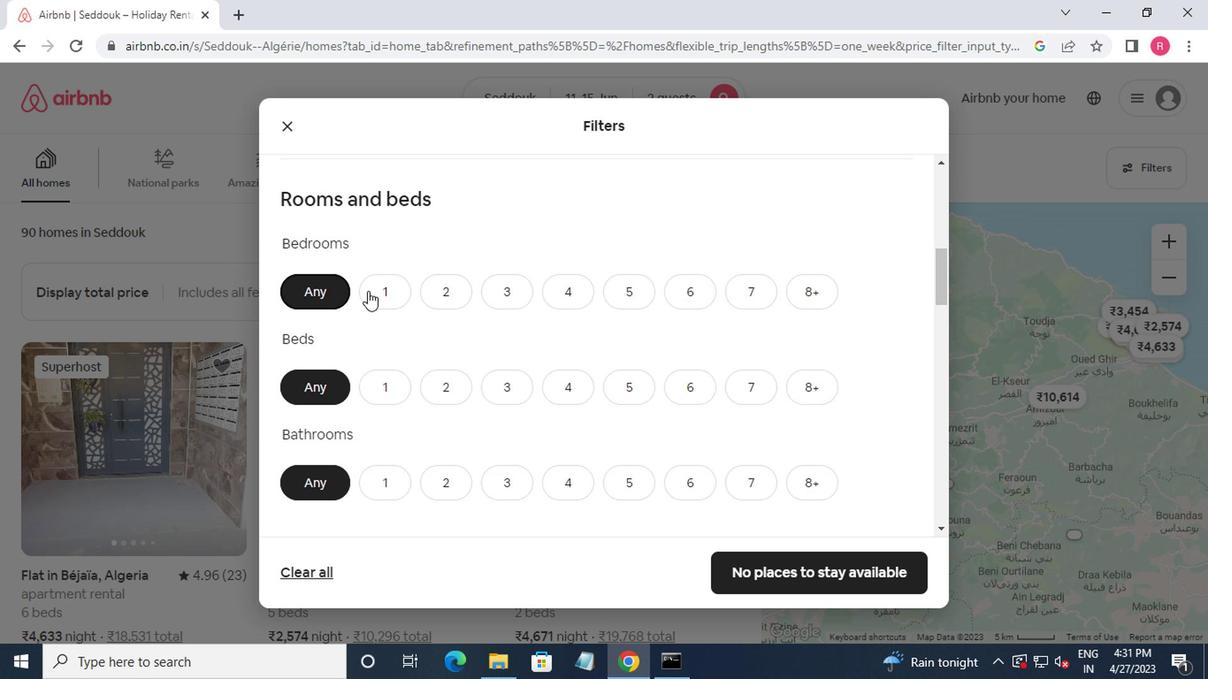 
Action: Mouse pressed left at (375, 289)
Screenshot: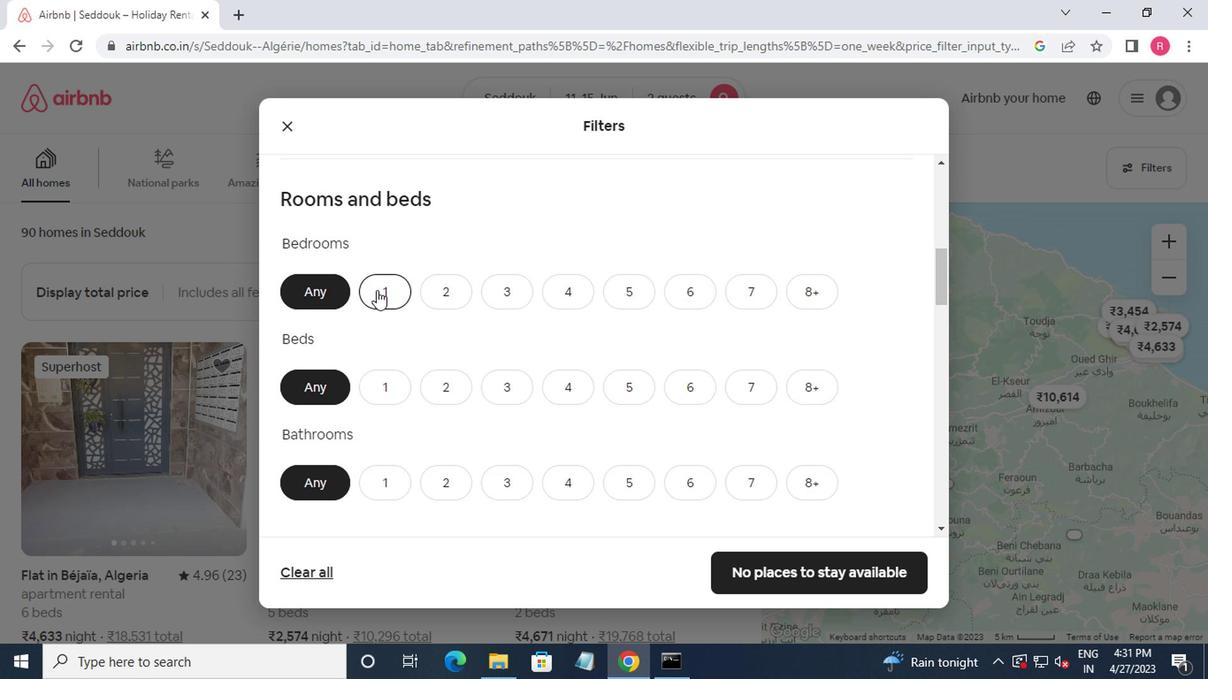 
Action: Mouse moved to (380, 310)
Screenshot: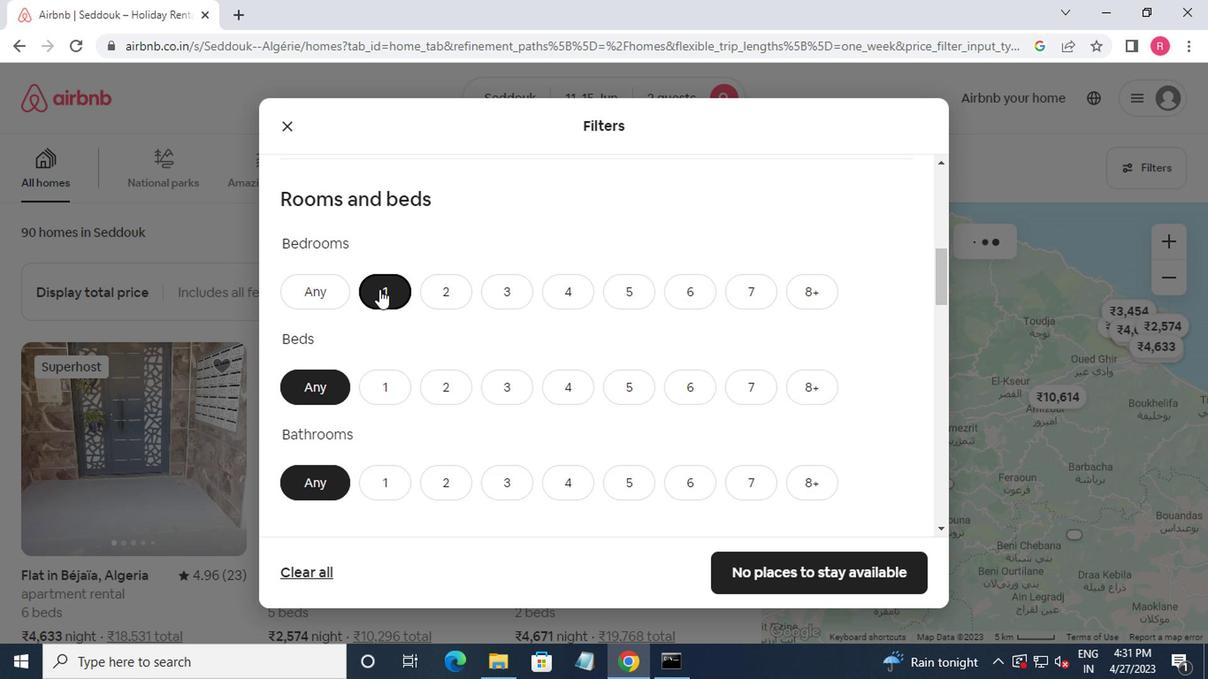 
Action: Mouse scrolled (380, 310) with delta (0, 0)
Screenshot: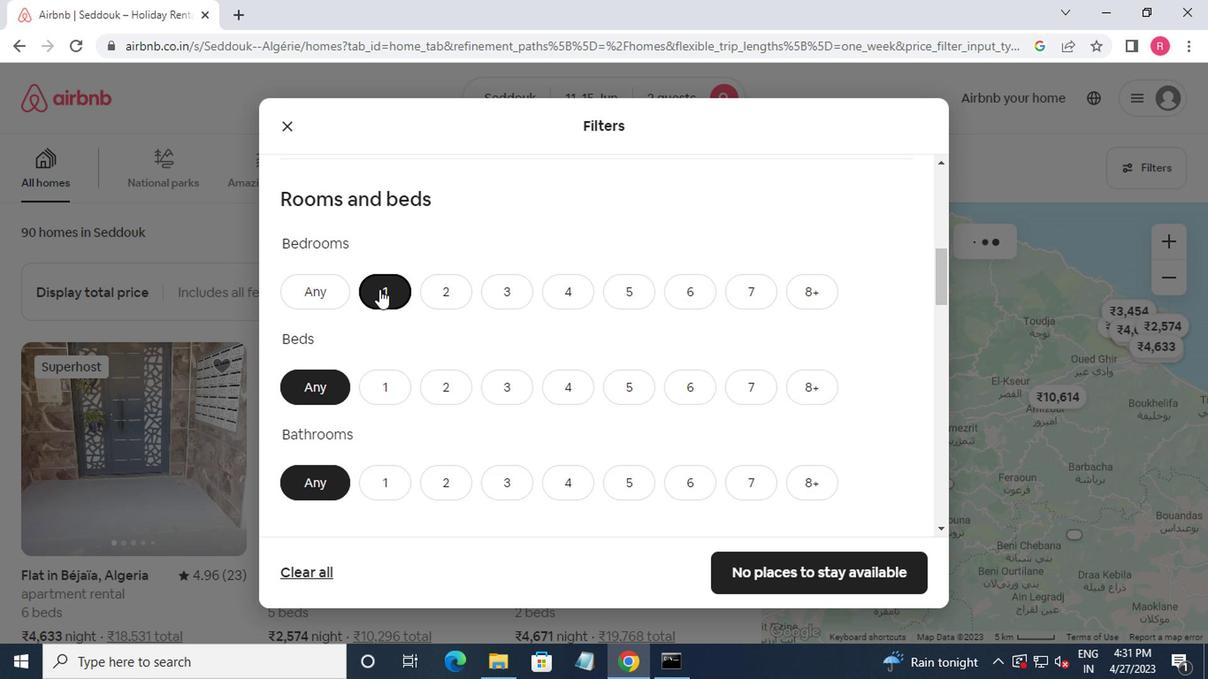 
Action: Mouse moved to (451, 309)
Screenshot: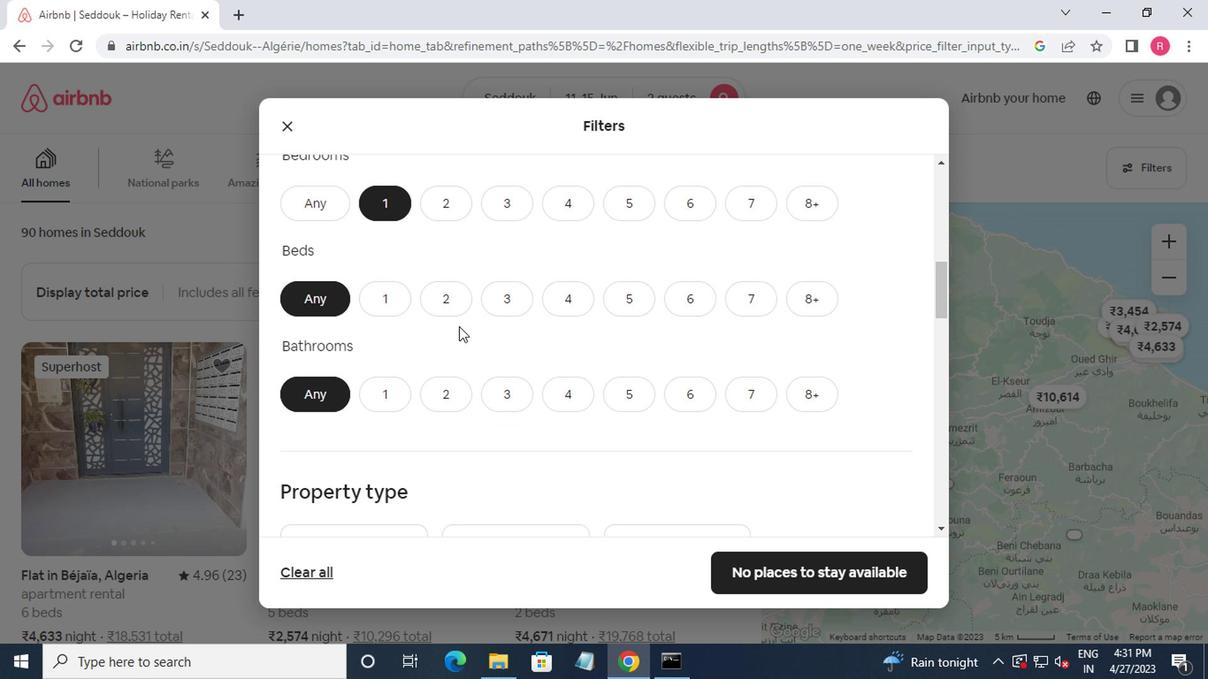 
Action: Mouse pressed left at (451, 309)
Screenshot: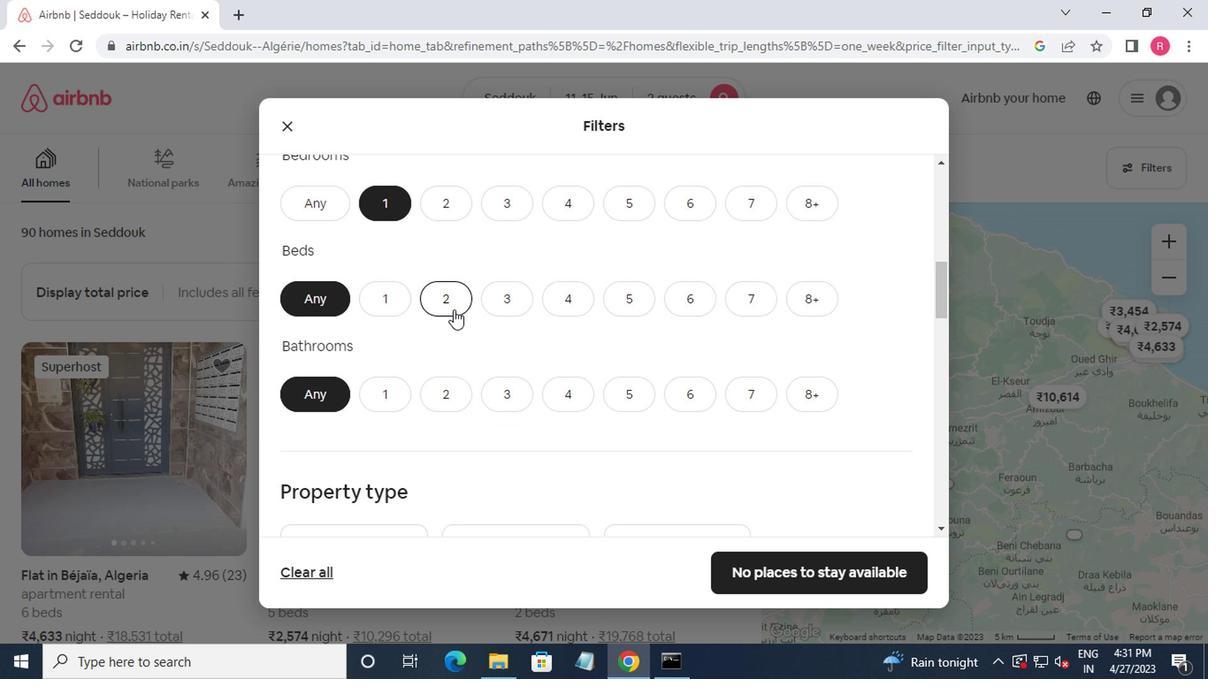 
Action: Mouse moved to (458, 307)
Screenshot: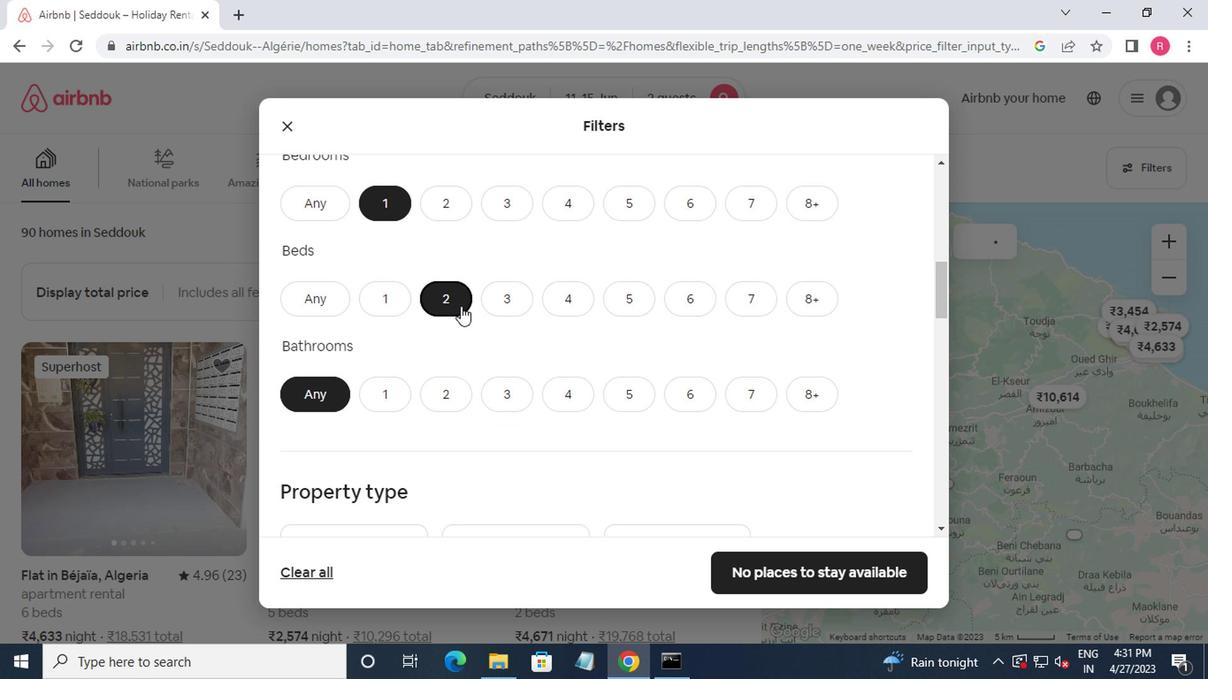 
Action: Mouse scrolled (458, 306) with delta (0, 0)
Screenshot: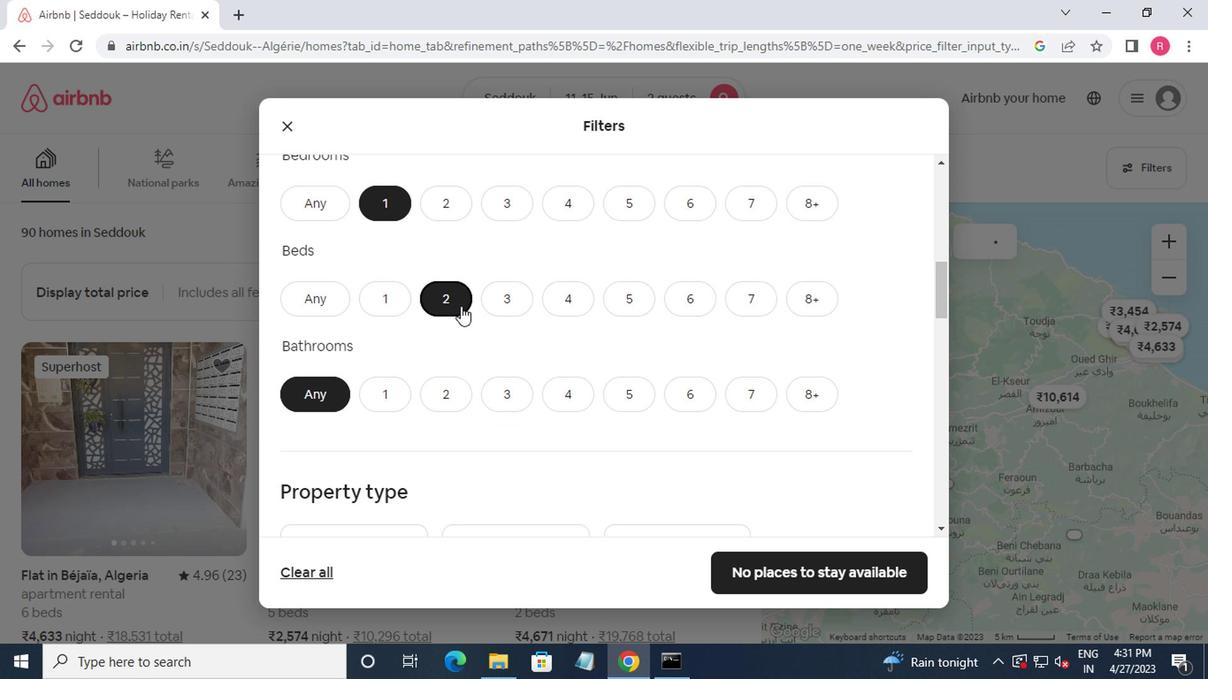 
Action: Mouse moved to (380, 312)
Screenshot: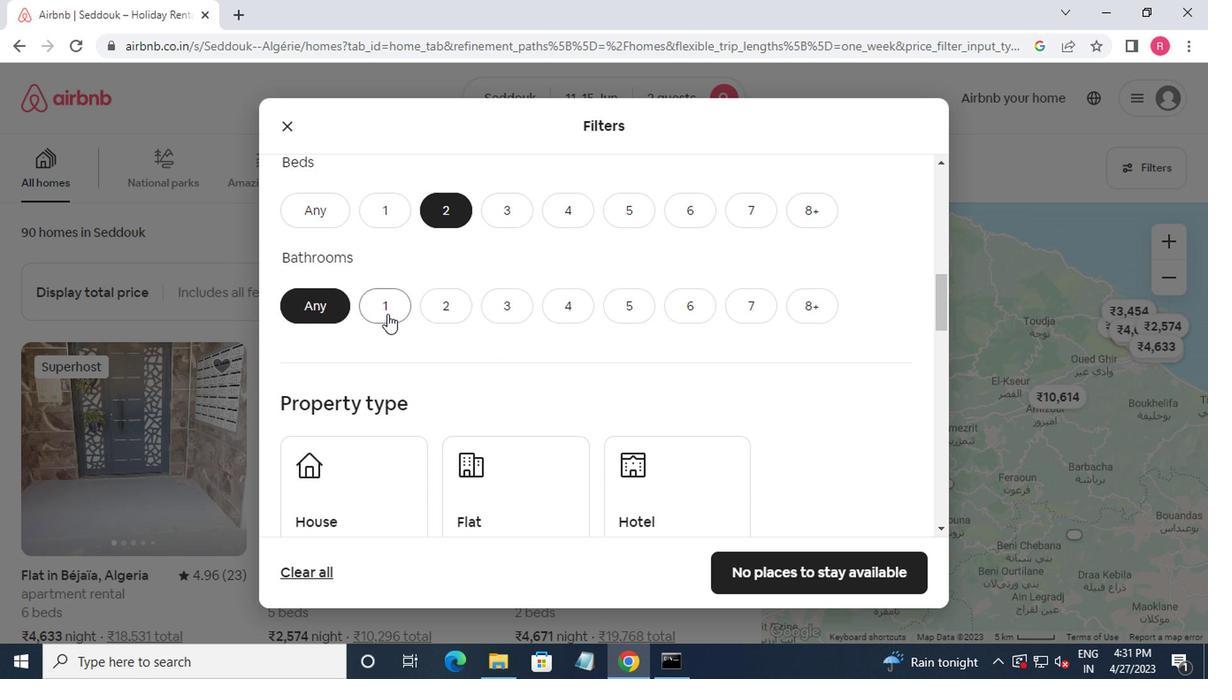 
Action: Mouse pressed left at (380, 312)
Screenshot: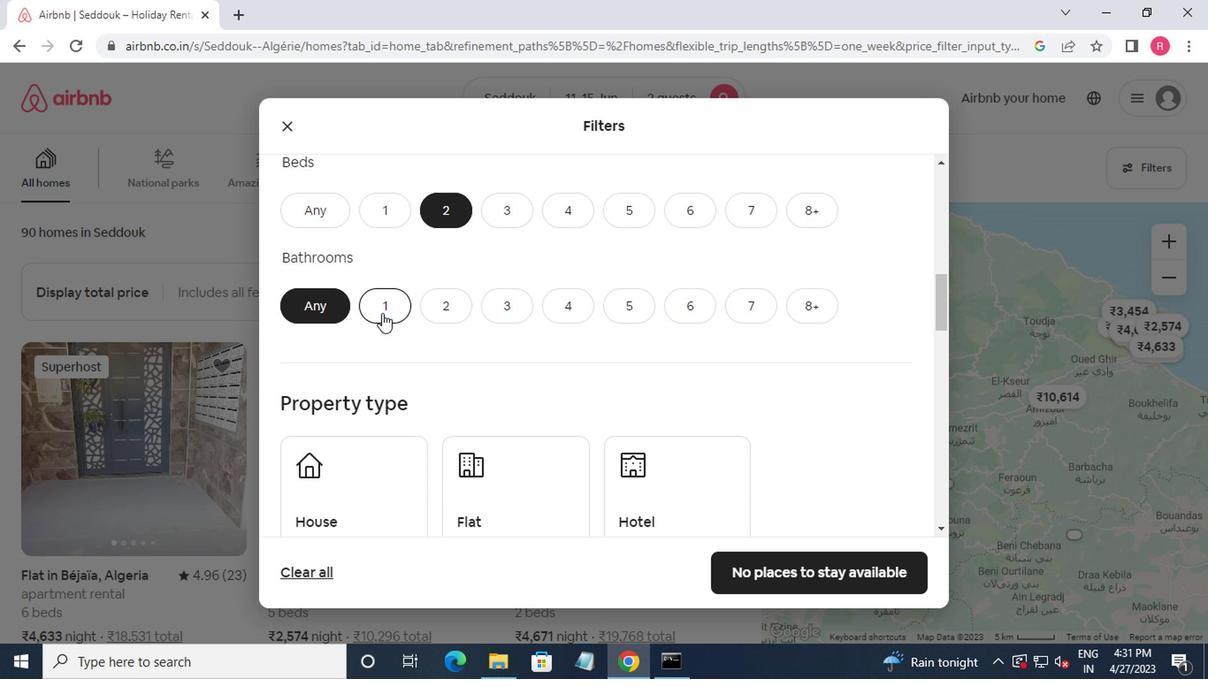 
Action: Mouse moved to (377, 313)
Screenshot: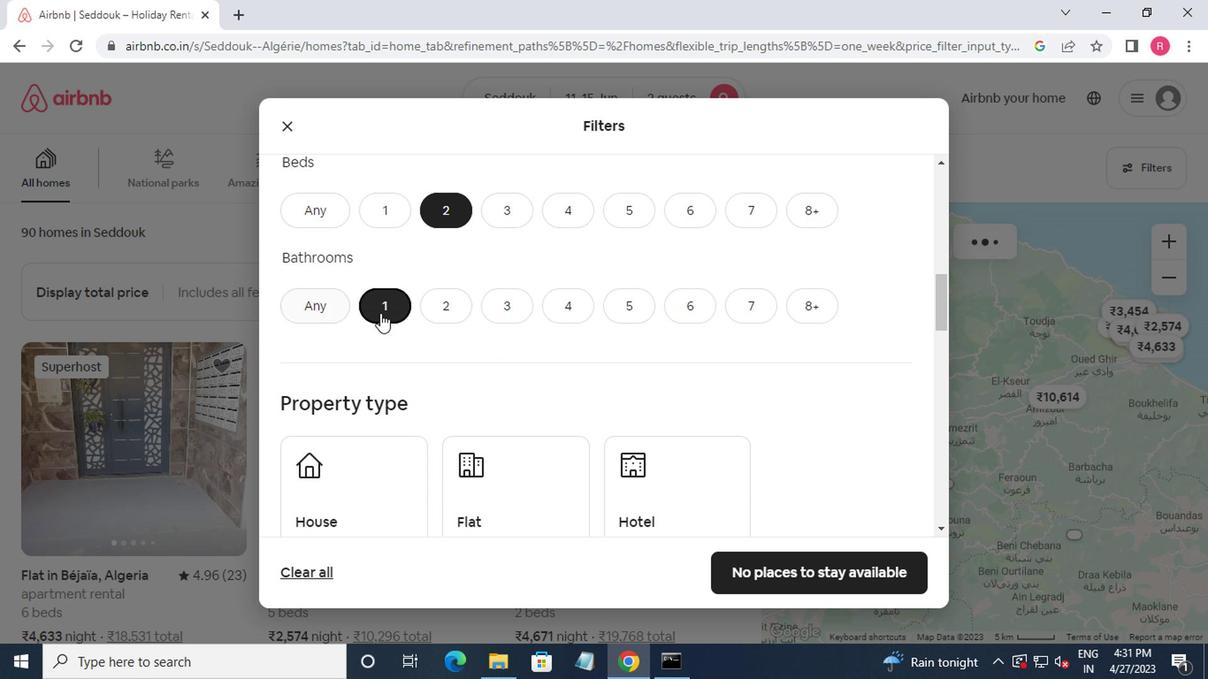 
Action: Mouse scrolled (377, 312) with delta (0, 0)
Screenshot: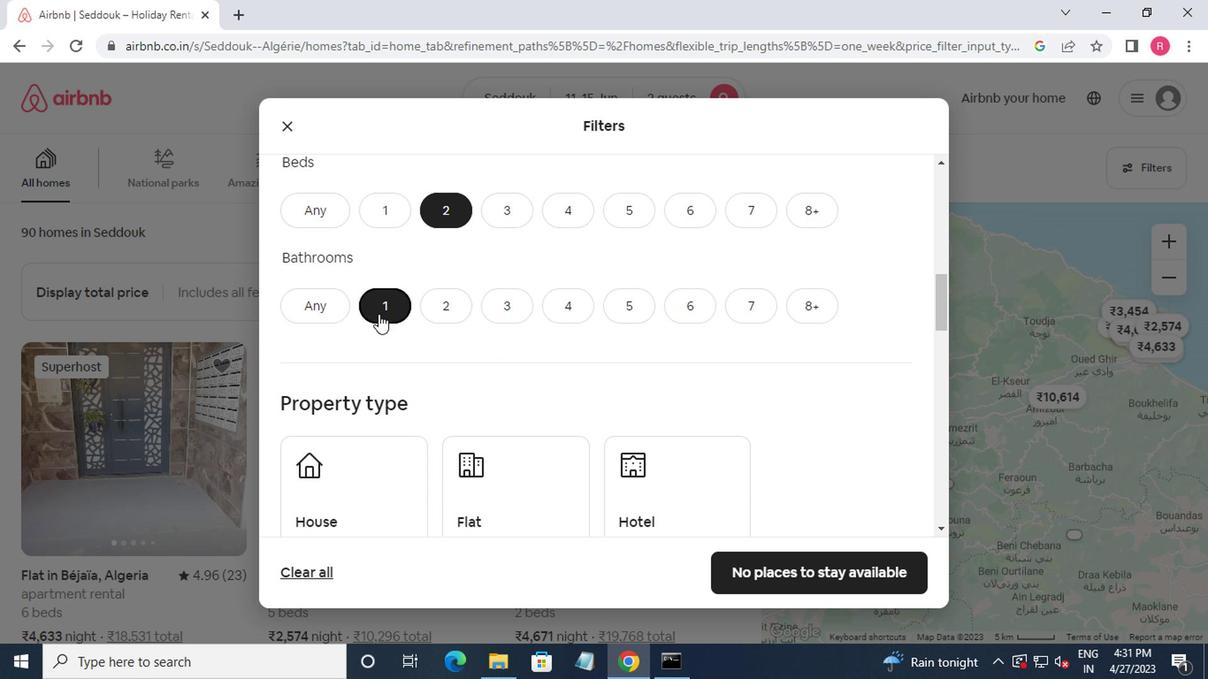 
Action: Mouse scrolled (377, 312) with delta (0, 0)
Screenshot: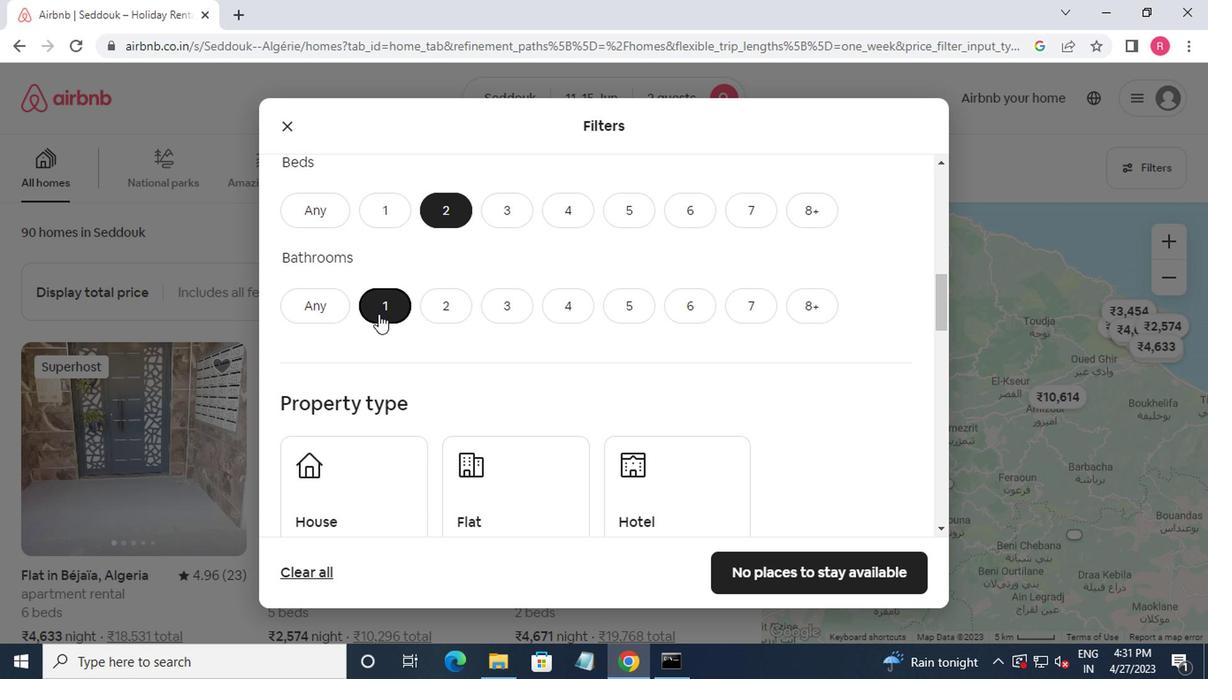 
Action: Mouse moved to (377, 315)
Screenshot: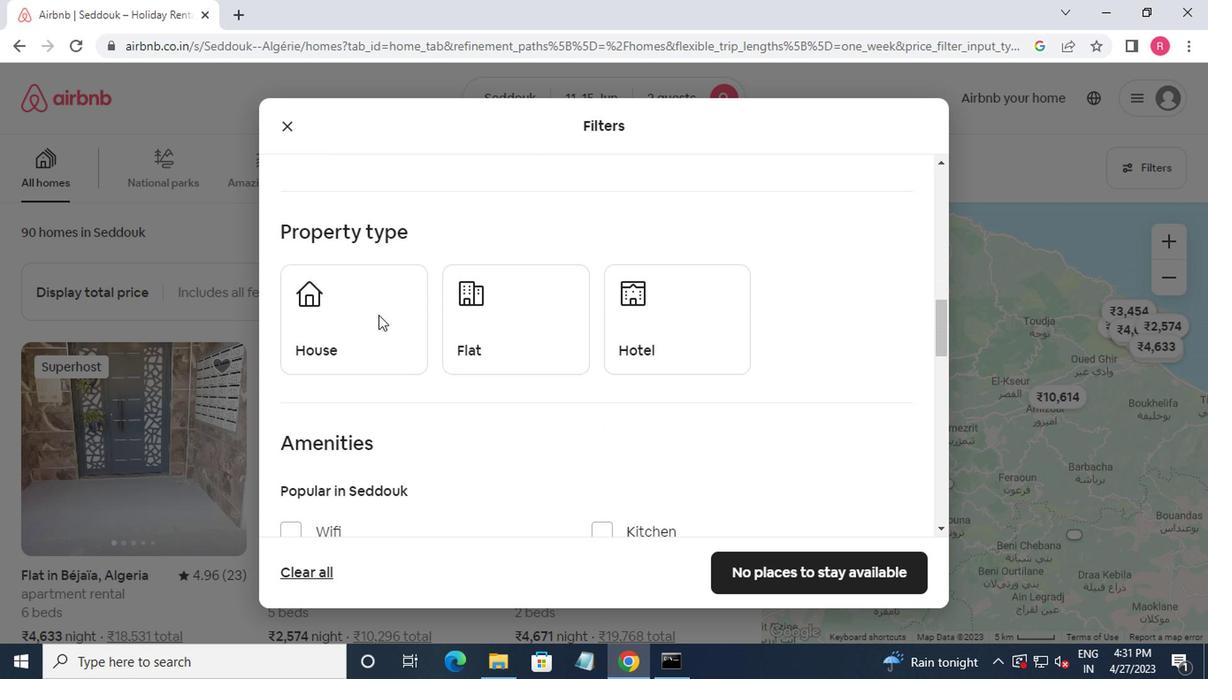 
Action: Mouse pressed left at (377, 315)
Screenshot: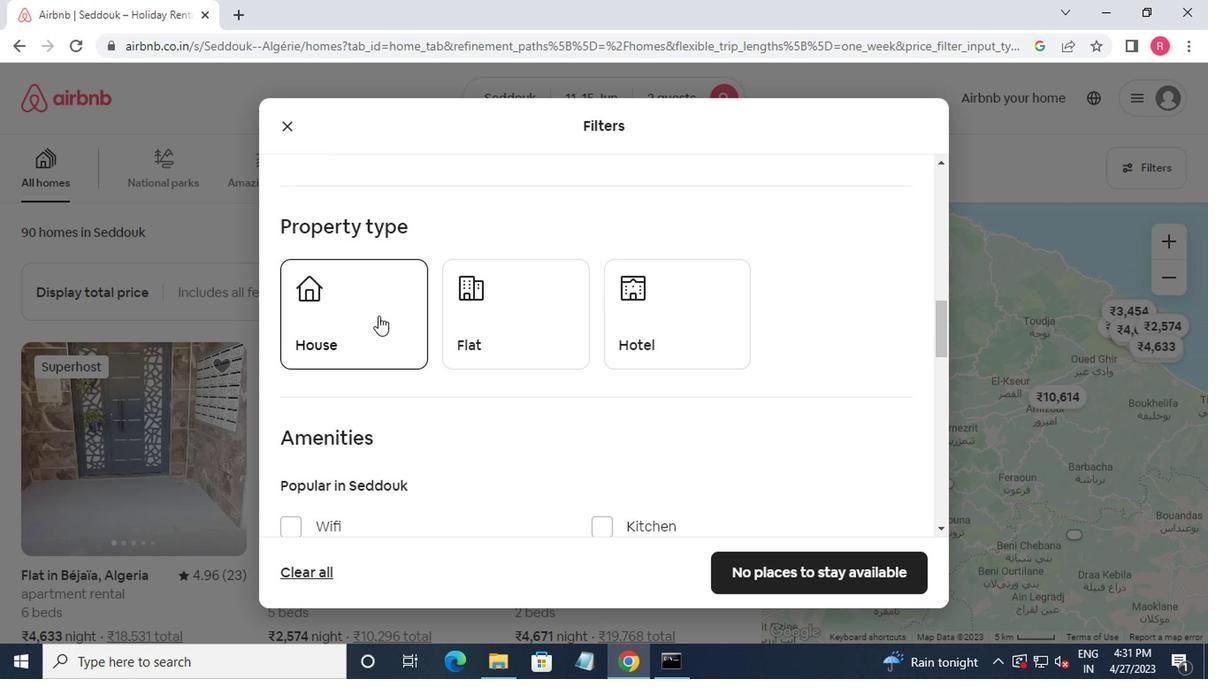 
Action: Mouse moved to (459, 325)
Screenshot: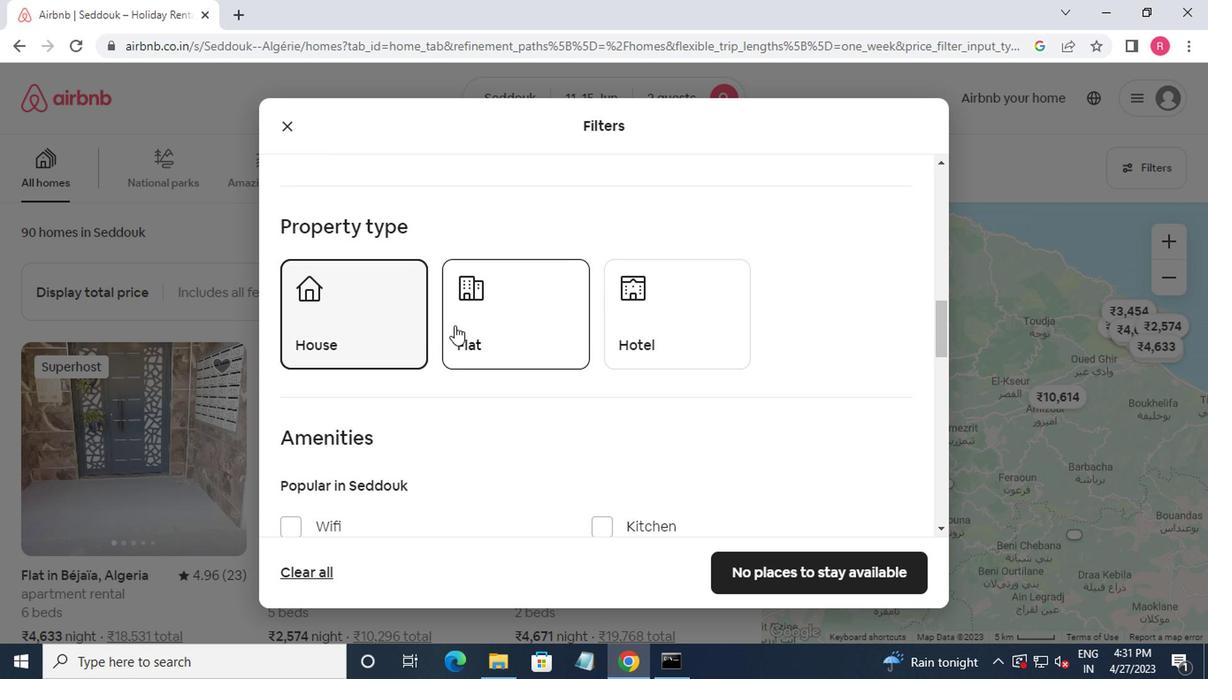 
Action: Mouse pressed left at (459, 325)
Screenshot: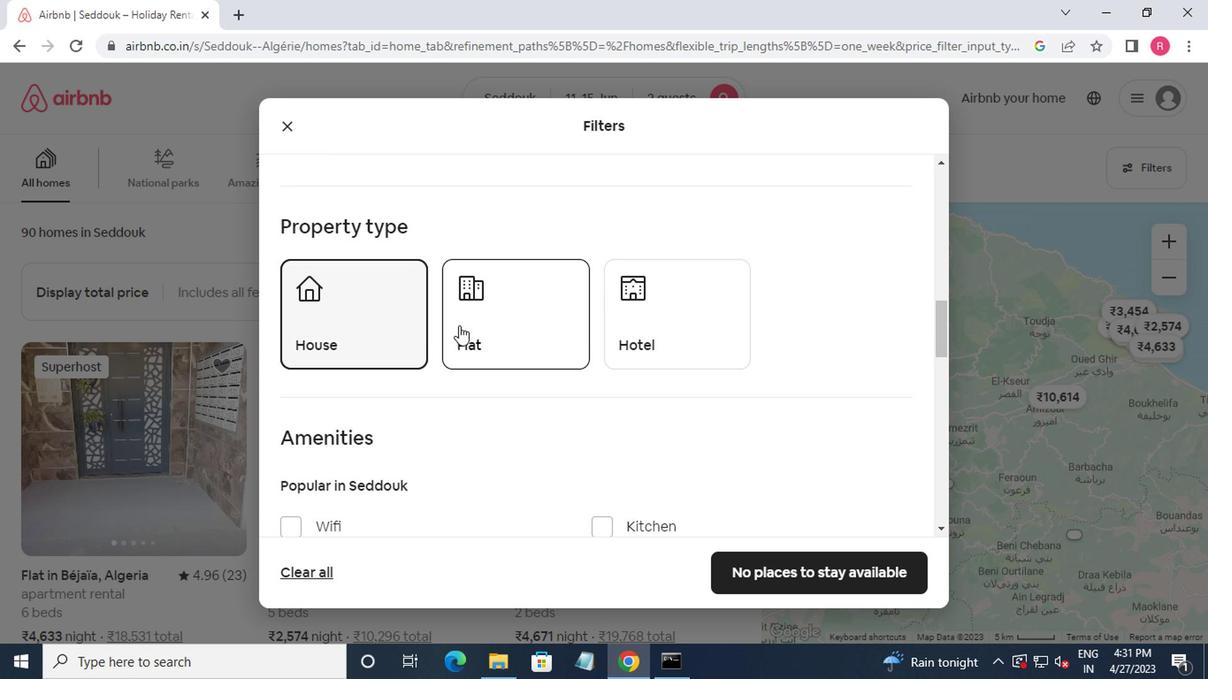 
Action: Mouse moved to (626, 328)
Screenshot: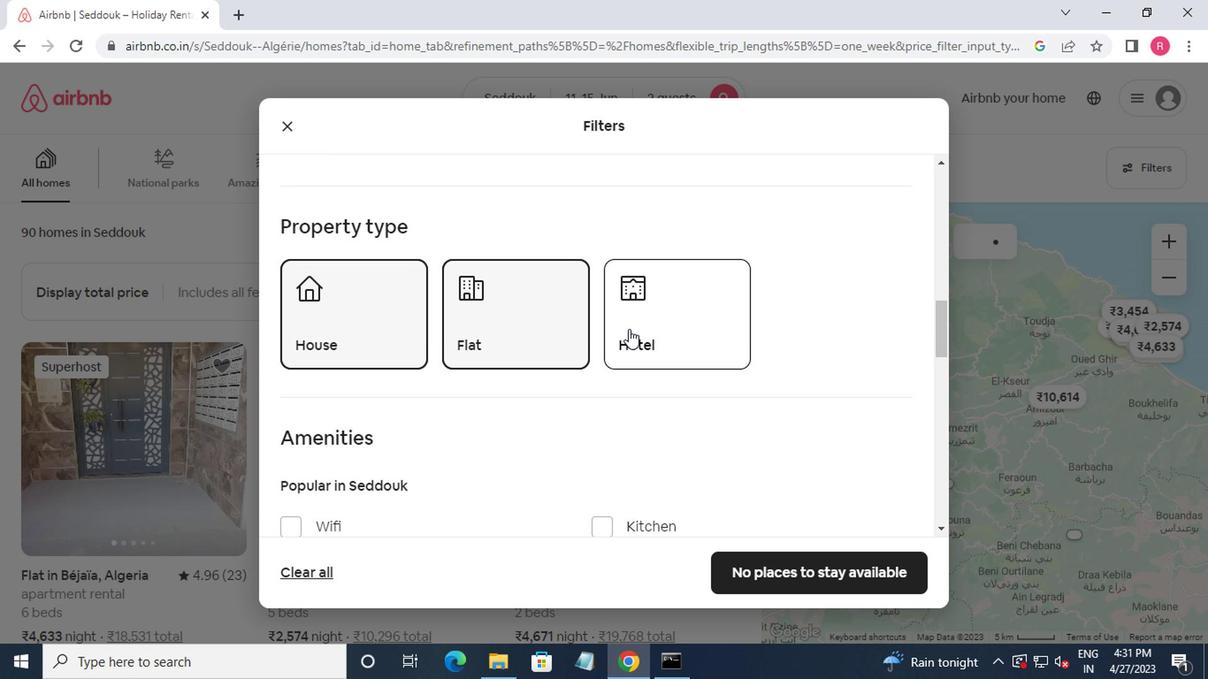 
Action: Mouse pressed left at (626, 328)
Screenshot: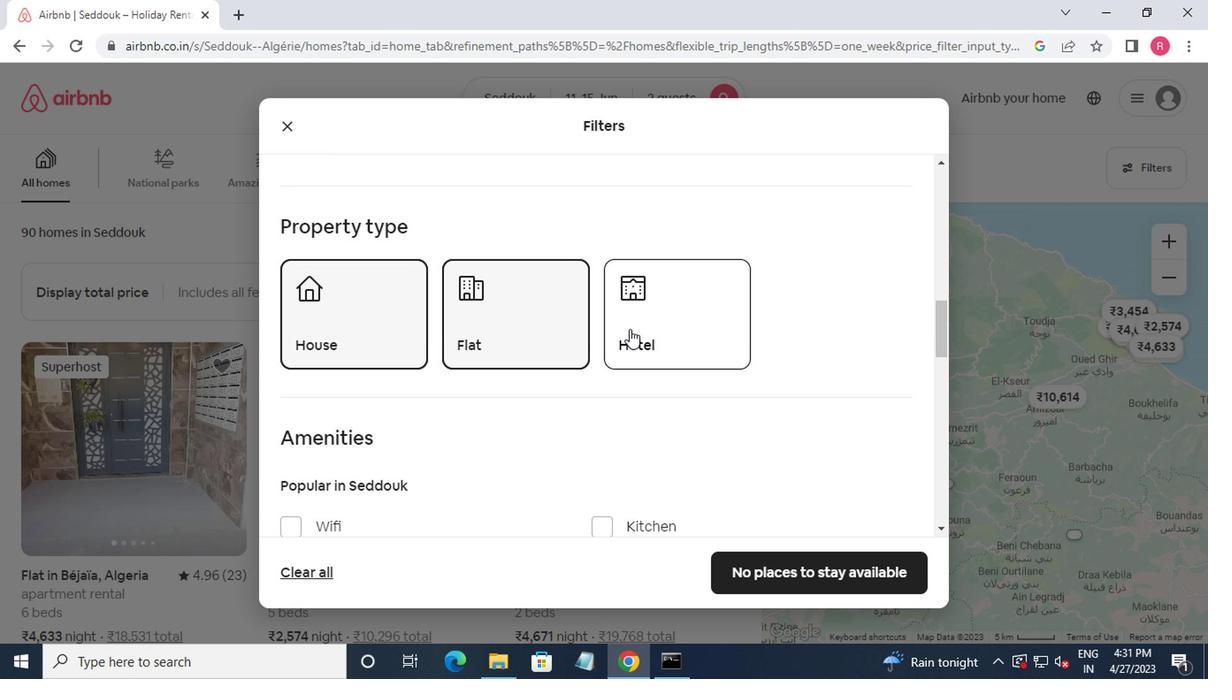 
Action: Mouse moved to (627, 327)
Screenshot: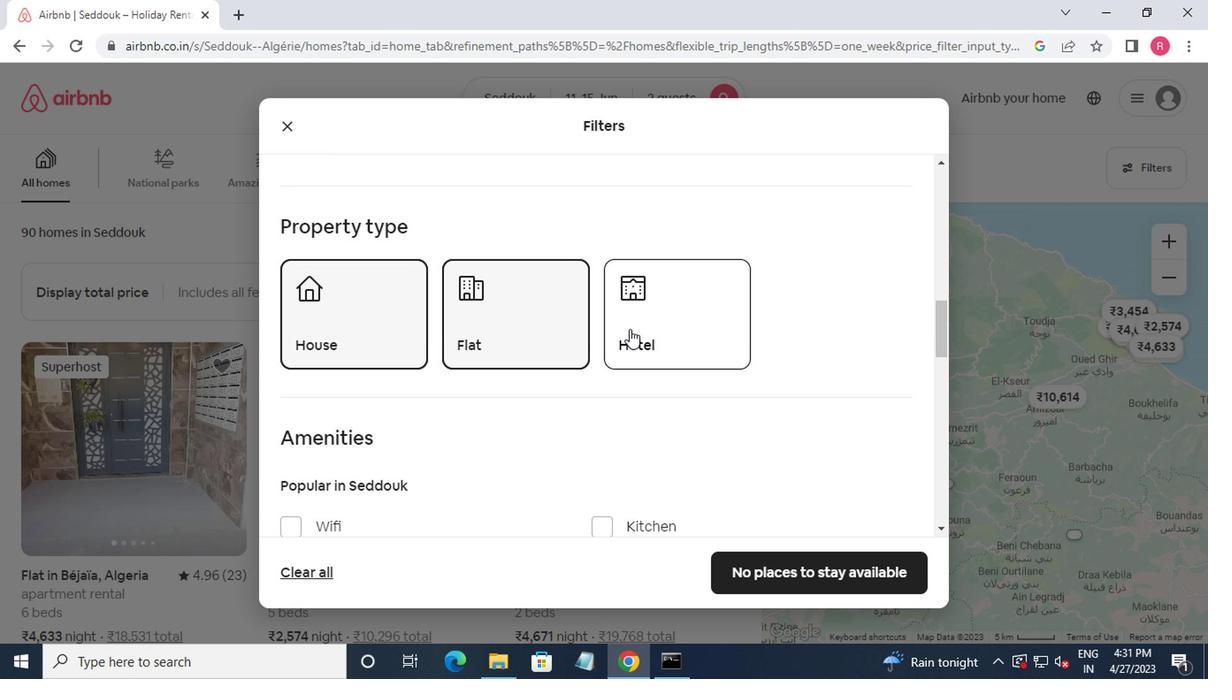 
Action: Mouse scrolled (627, 326) with delta (0, -1)
Screenshot: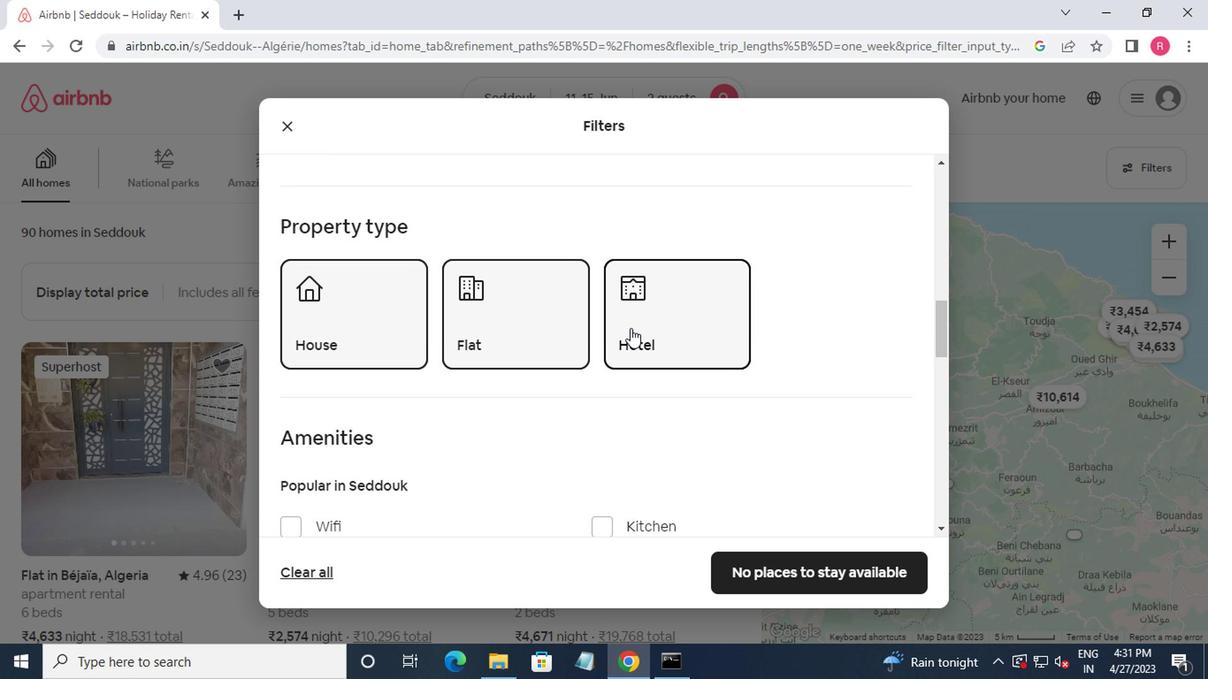 
Action: Mouse scrolled (627, 326) with delta (0, -1)
Screenshot: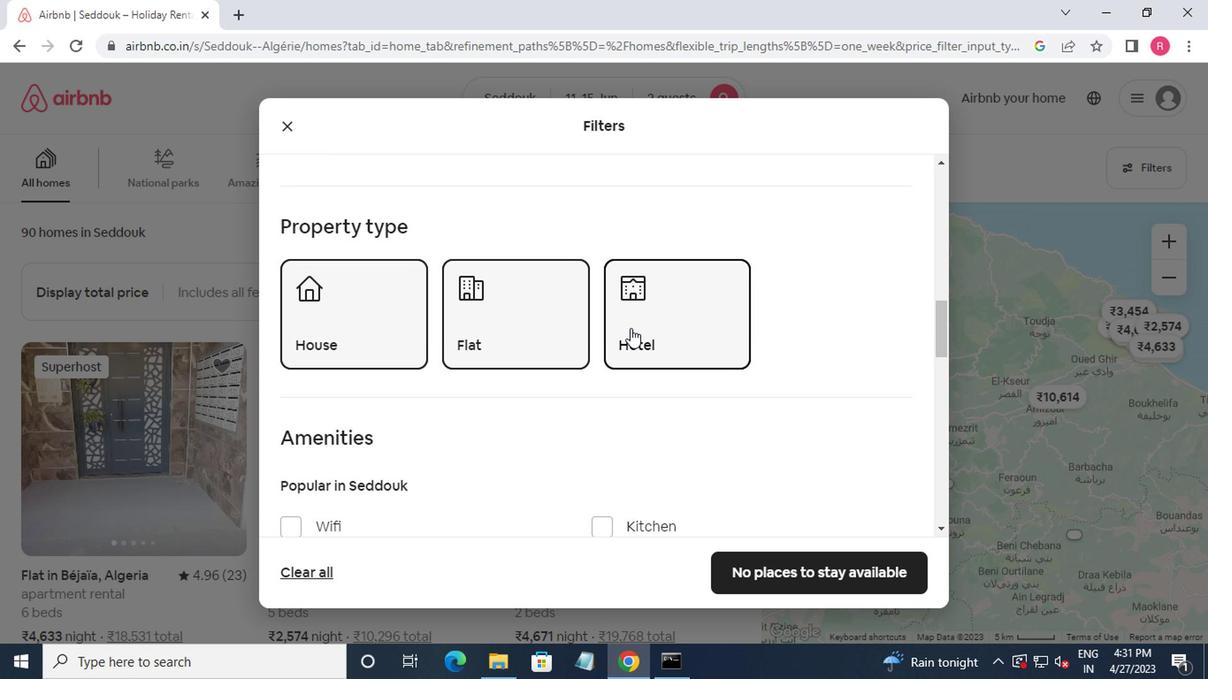 
Action: Mouse scrolled (627, 326) with delta (0, -1)
Screenshot: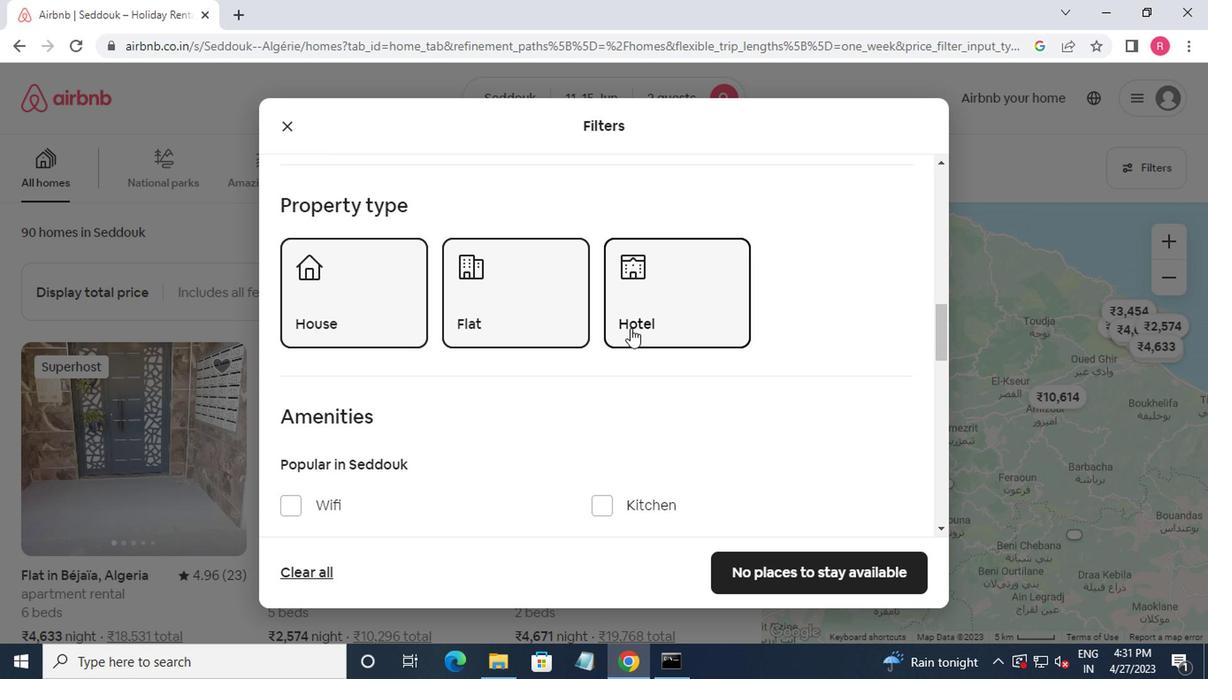 
Action: Mouse moved to (612, 302)
Screenshot: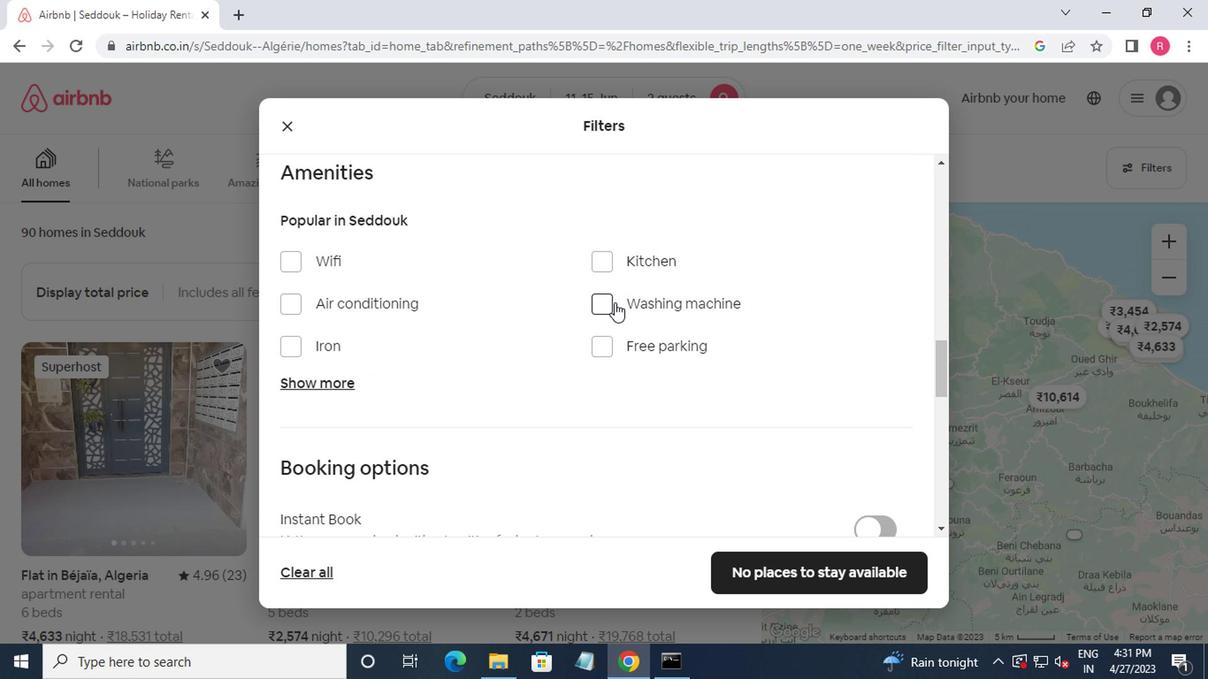 
Action: Mouse pressed left at (612, 302)
Screenshot: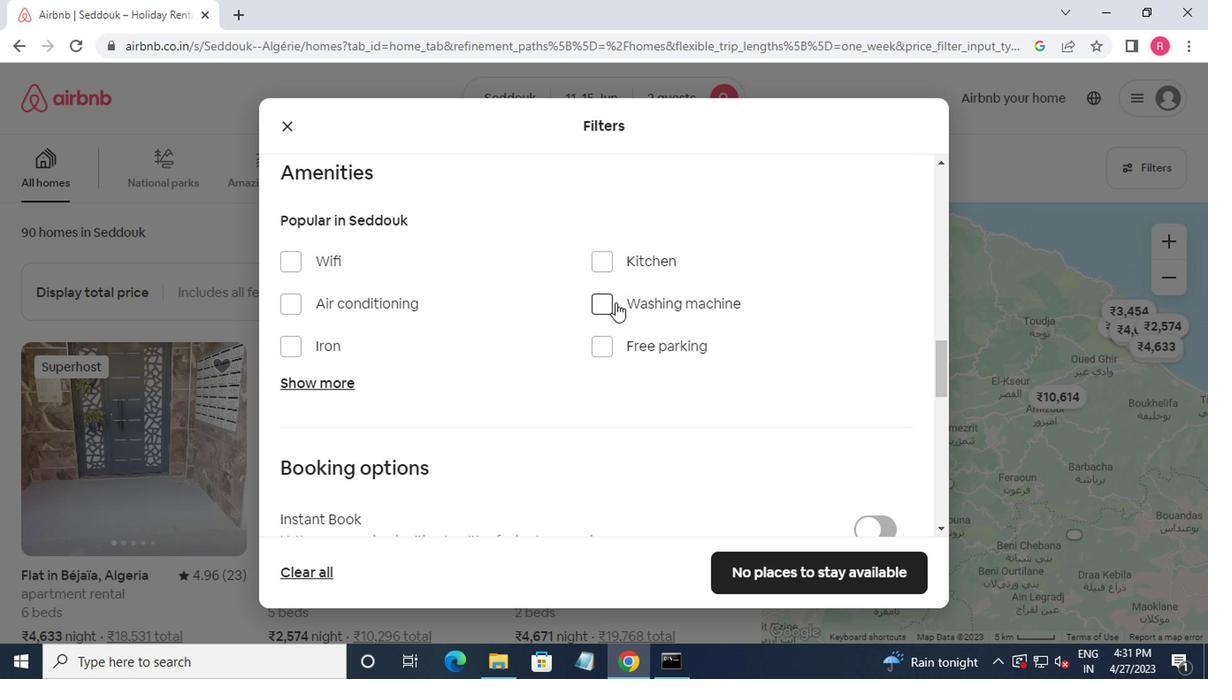 
Action: Mouse moved to (610, 295)
Screenshot: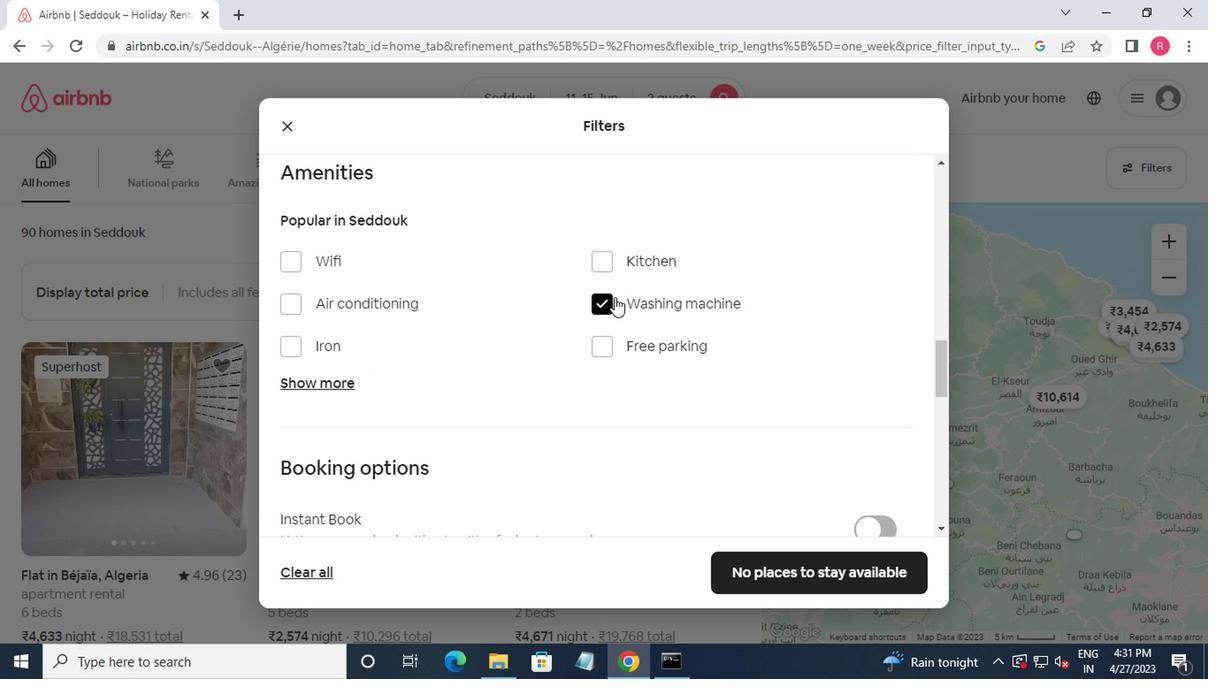 
Action: Mouse scrolled (610, 295) with delta (0, 0)
Screenshot: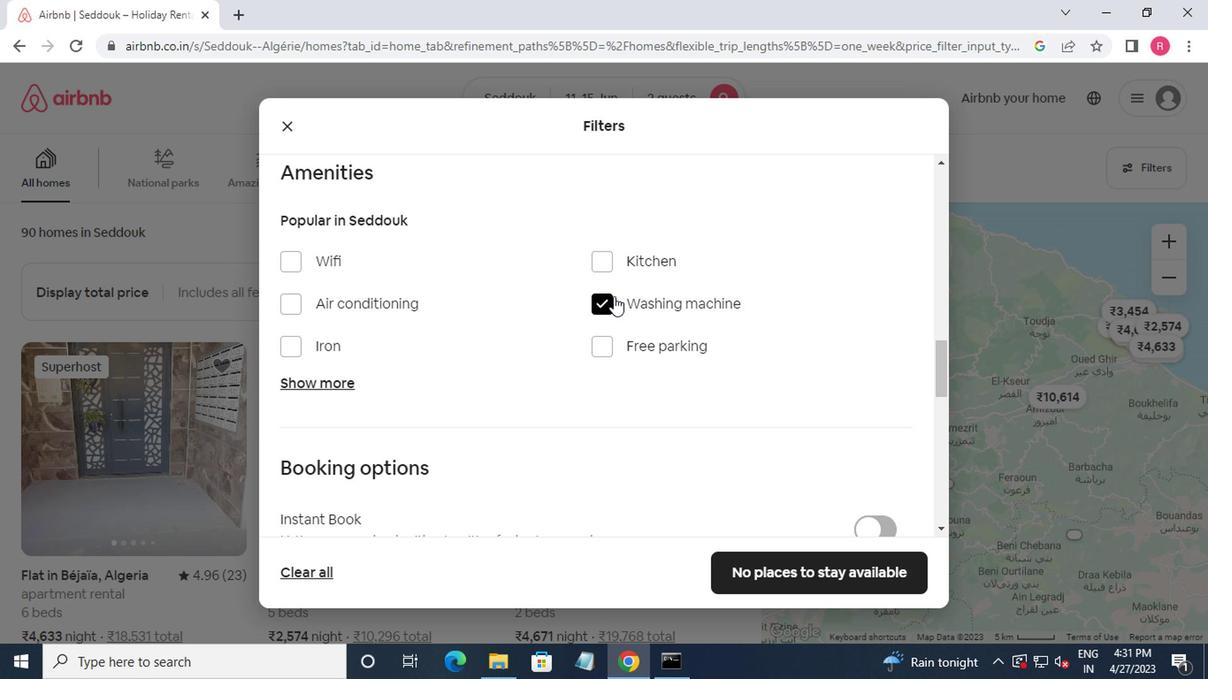 
Action: Mouse moved to (608, 299)
Screenshot: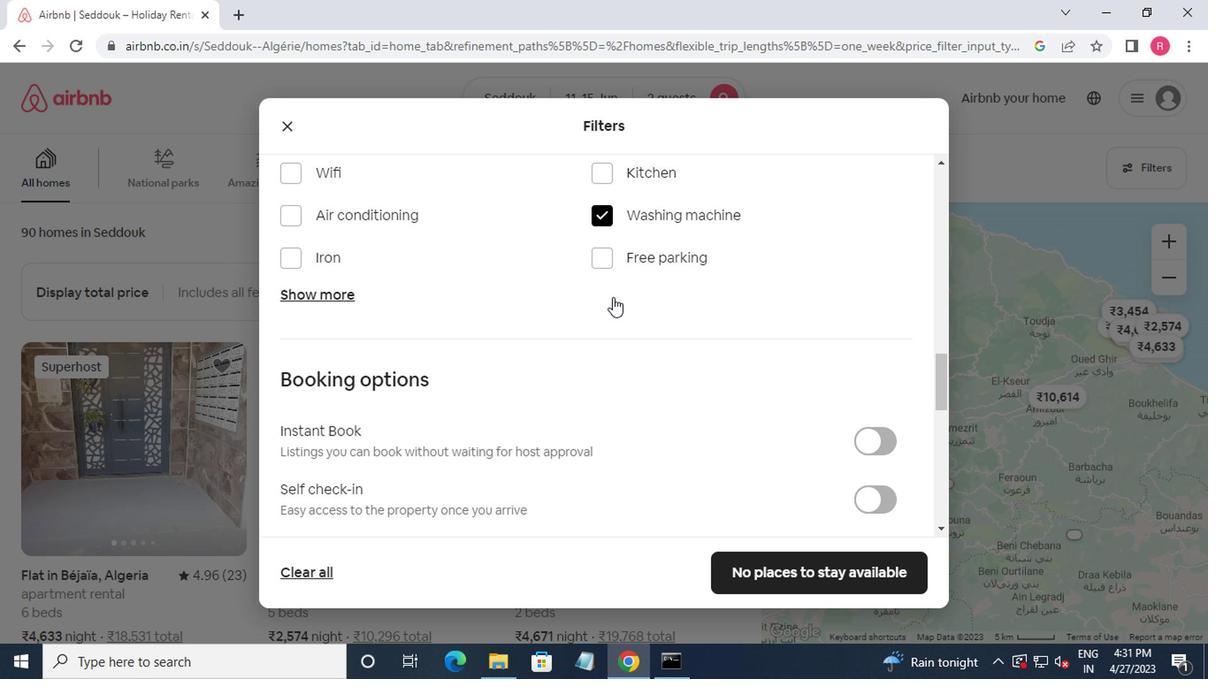 
Action: Mouse scrolled (608, 298) with delta (0, -1)
Screenshot: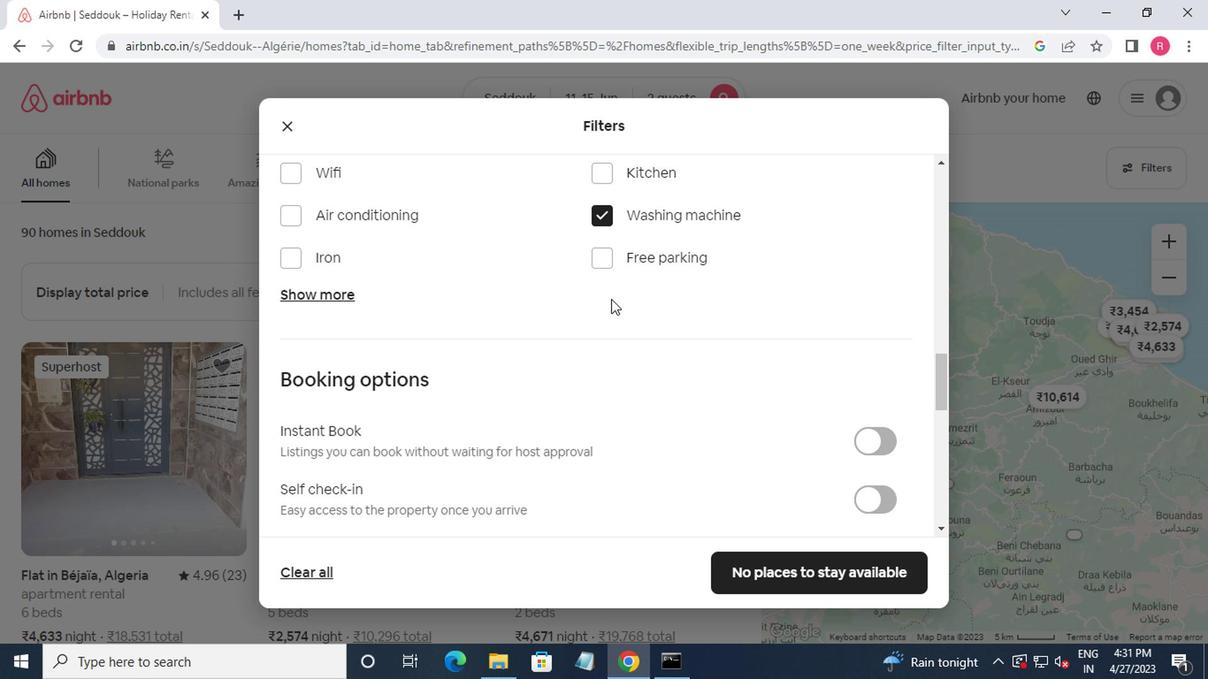 
Action: Mouse moved to (606, 301)
Screenshot: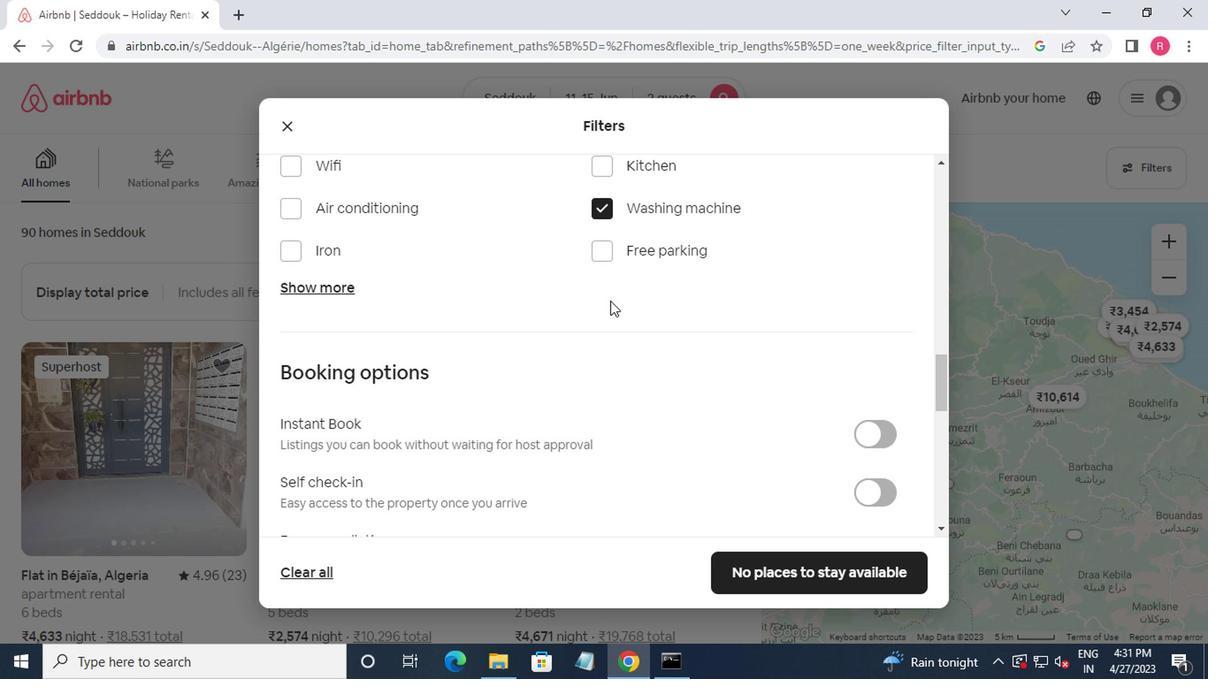 
Action: Mouse scrolled (606, 300) with delta (0, -1)
Screenshot: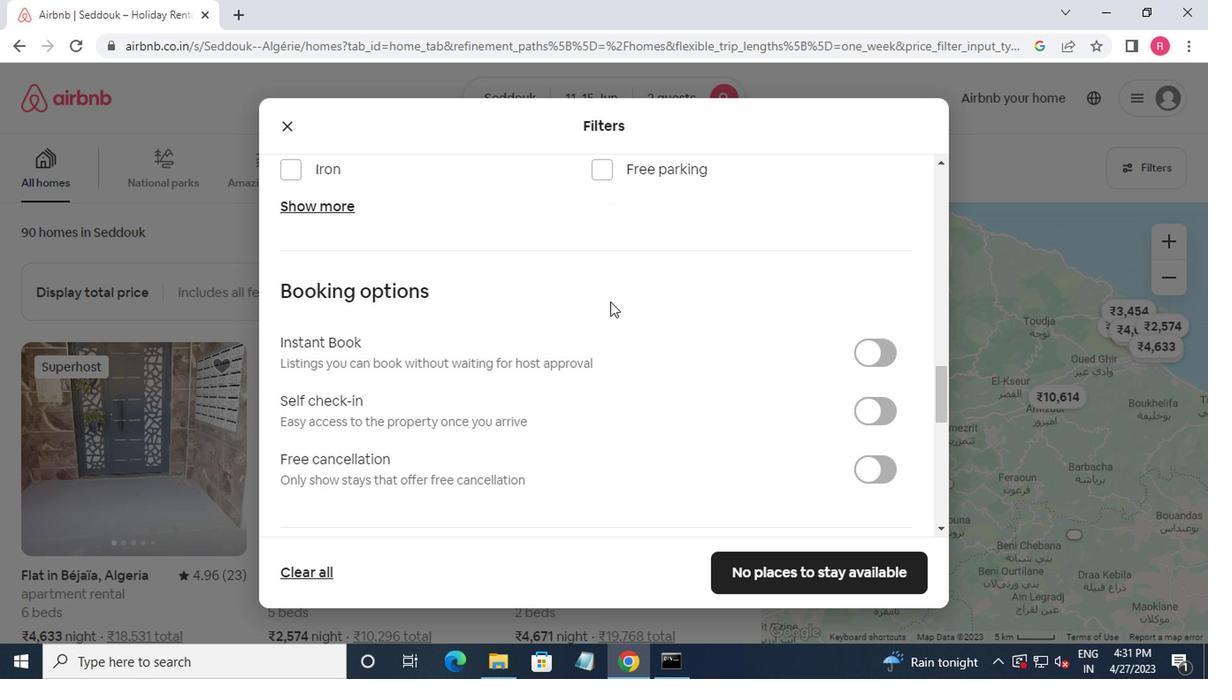 
Action: Mouse scrolled (606, 300) with delta (0, -1)
Screenshot: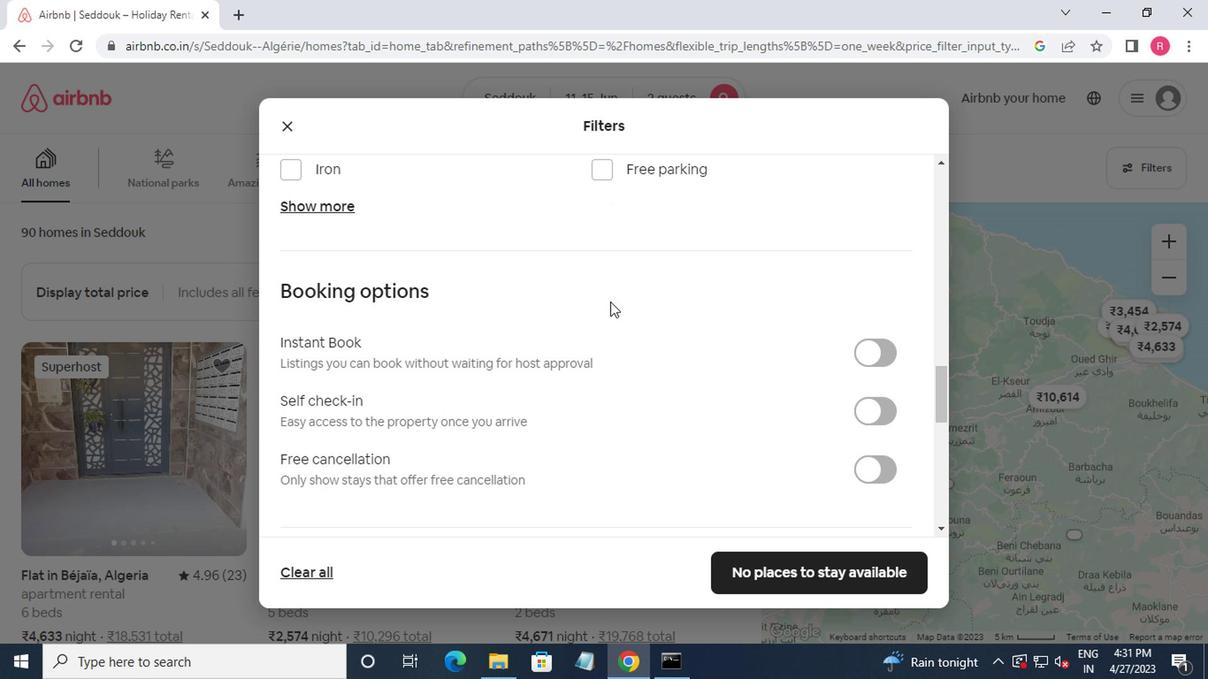 
Action: Mouse moved to (872, 232)
Screenshot: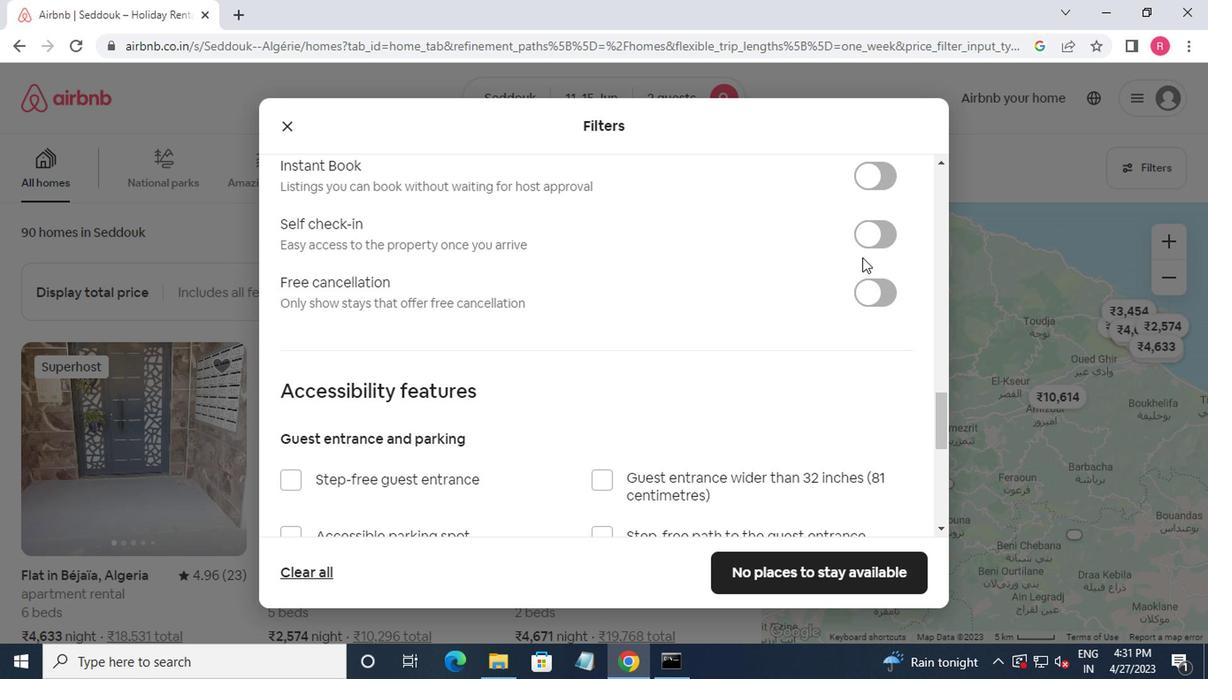 
Action: Mouse pressed left at (872, 232)
Screenshot: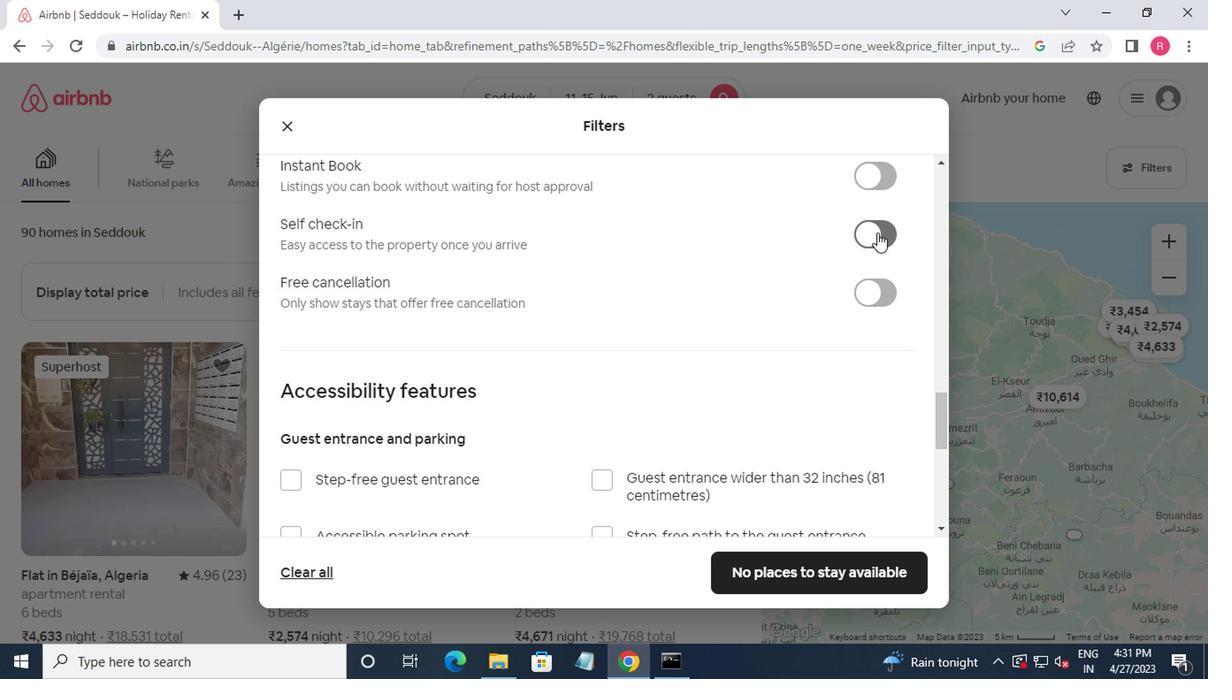 
Action: Mouse moved to (814, 579)
Screenshot: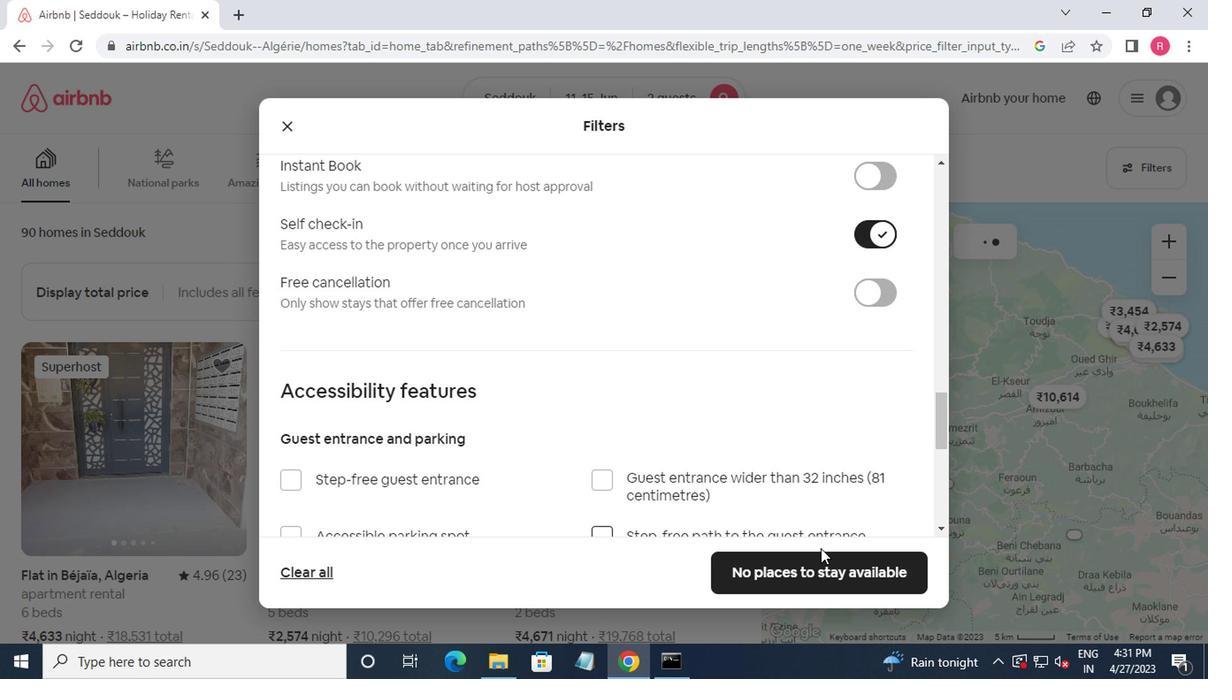 
Action: Mouse pressed left at (814, 579)
Screenshot: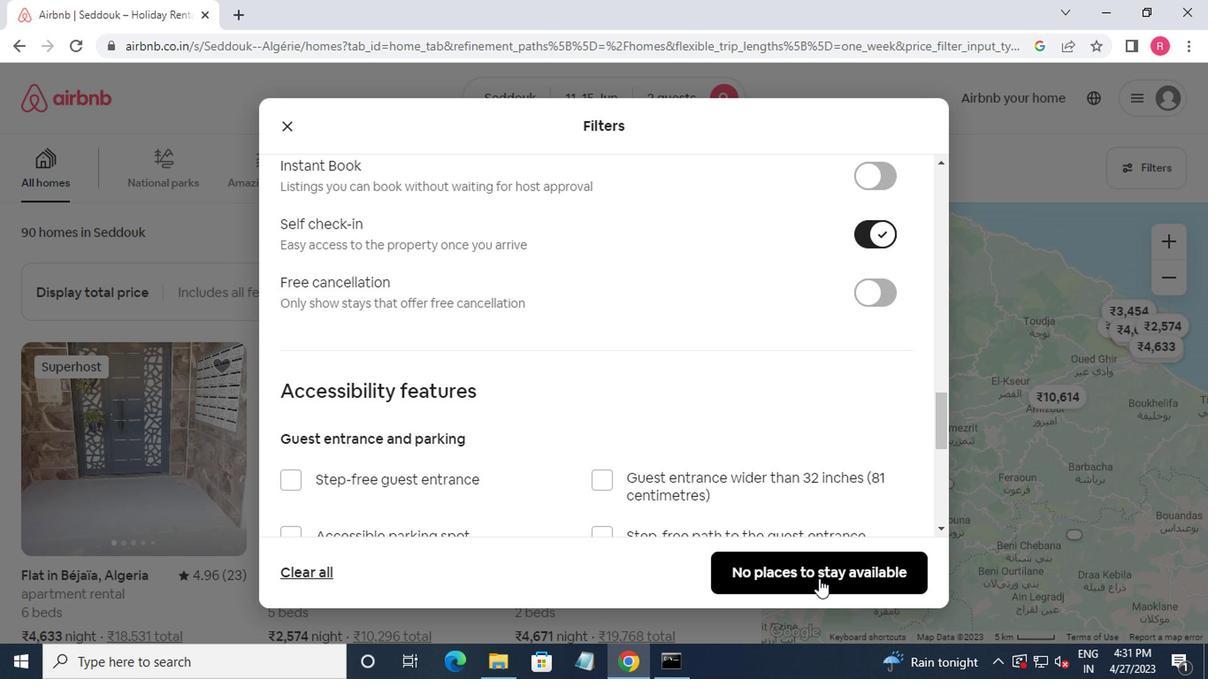 
Action: Mouse moved to (812, 557)
Screenshot: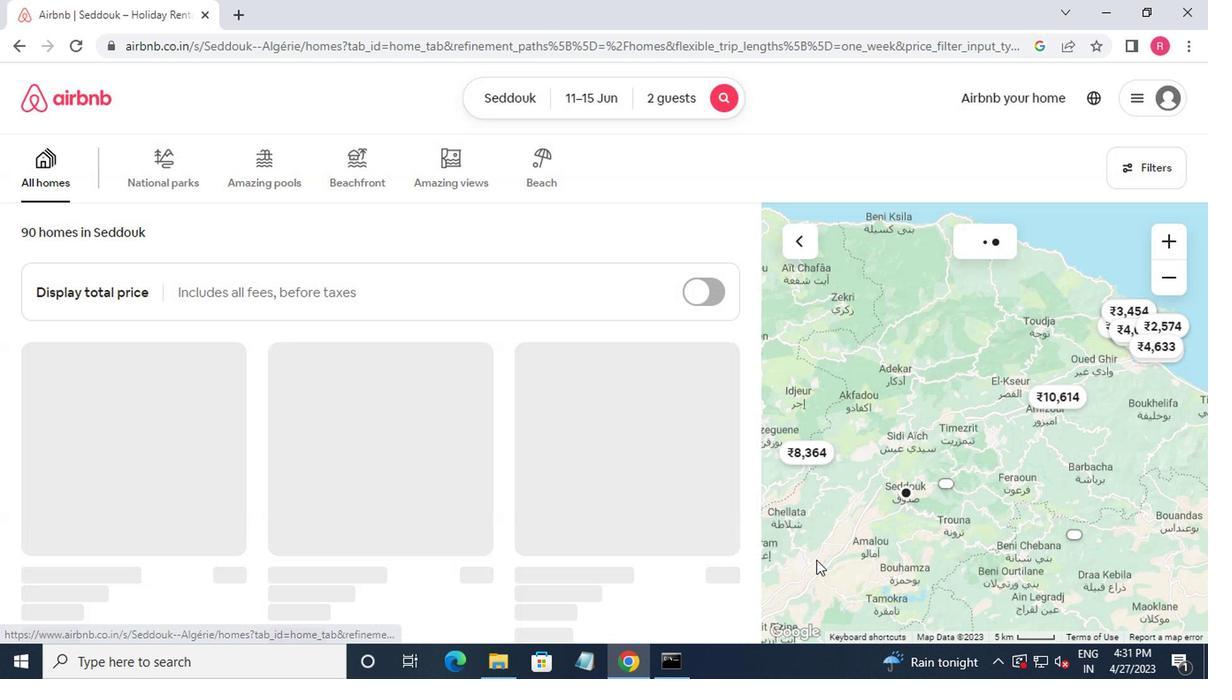
